 Task: Make in the project BrainBridge an epic 'Incident Management Implementation'. Create in the project BrainBridge an epic 'IT Governance Implementation'. Add in the project BrainBridge an epic 'Service Level Agreement (SLA) Monitoring and Reporting'
Action: Mouse moved to (239, 63)
Screenshot: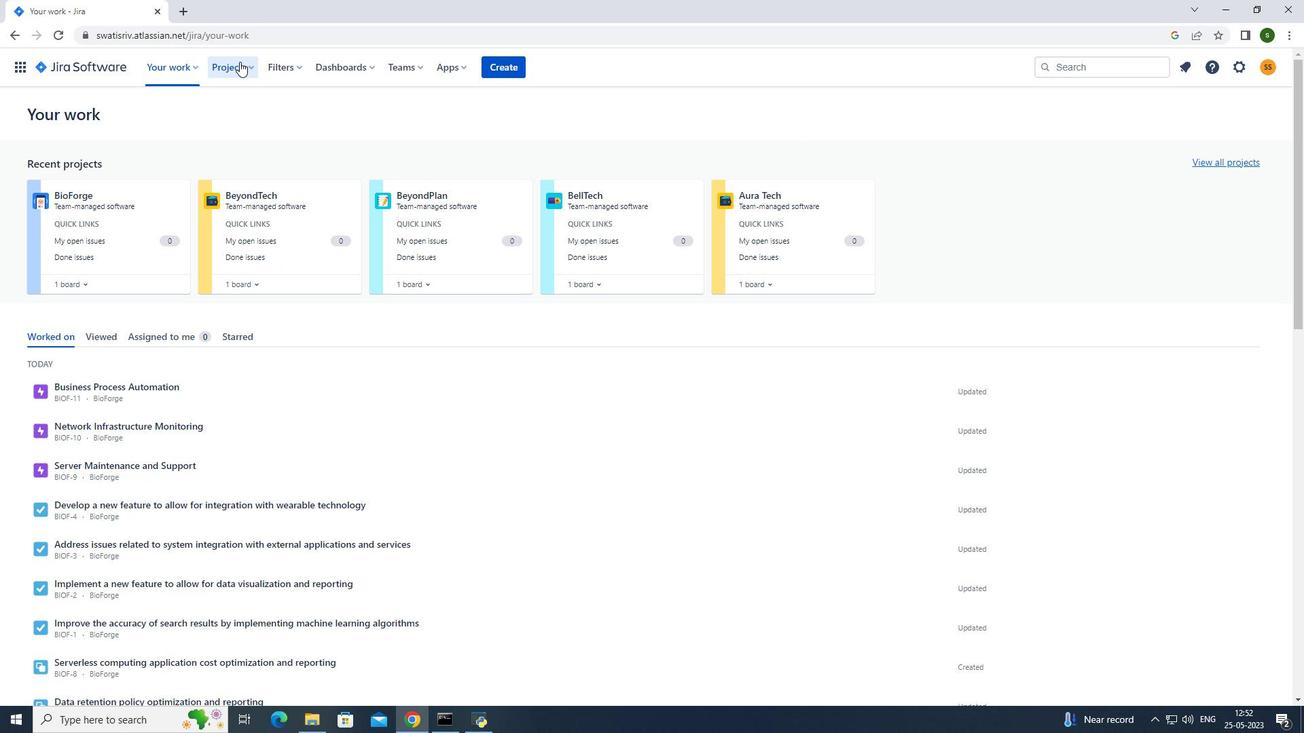 
Action: Mouse pressed left at (239, 63)
Screenshot: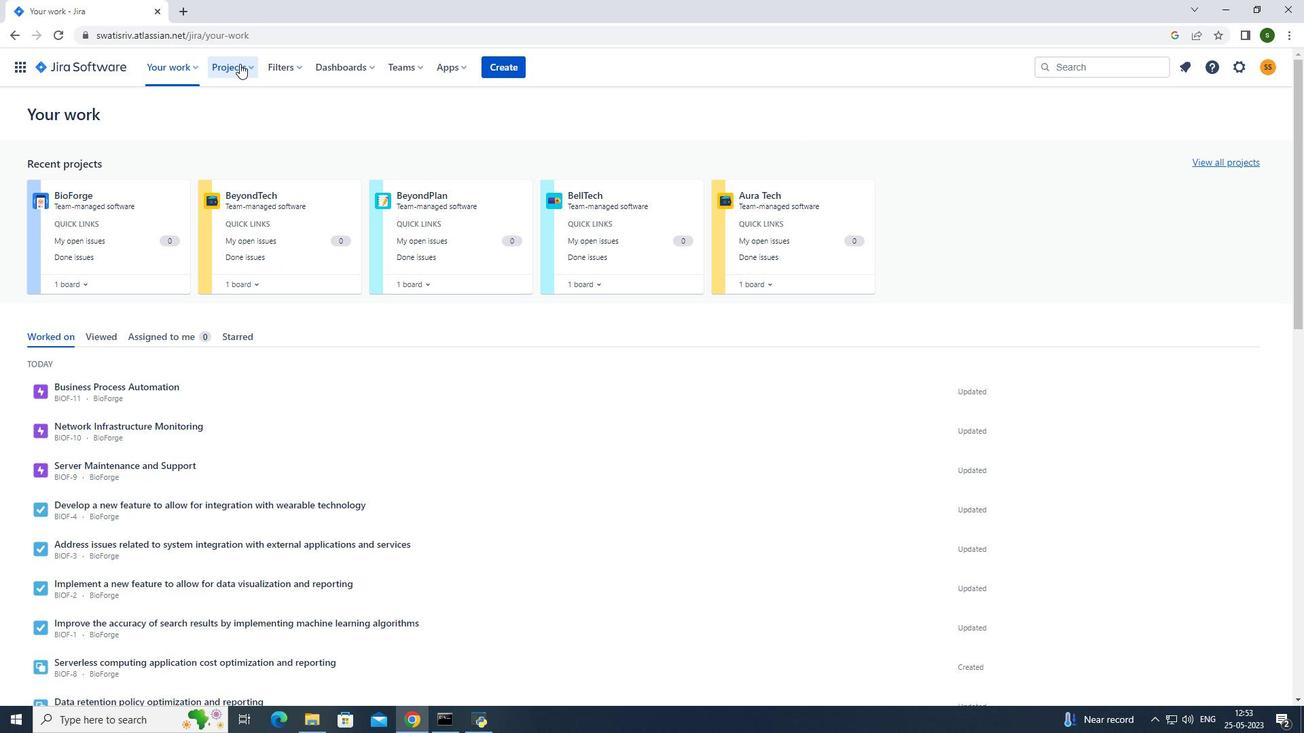
Action: Mouse moved to (293, 124)
Screenshot: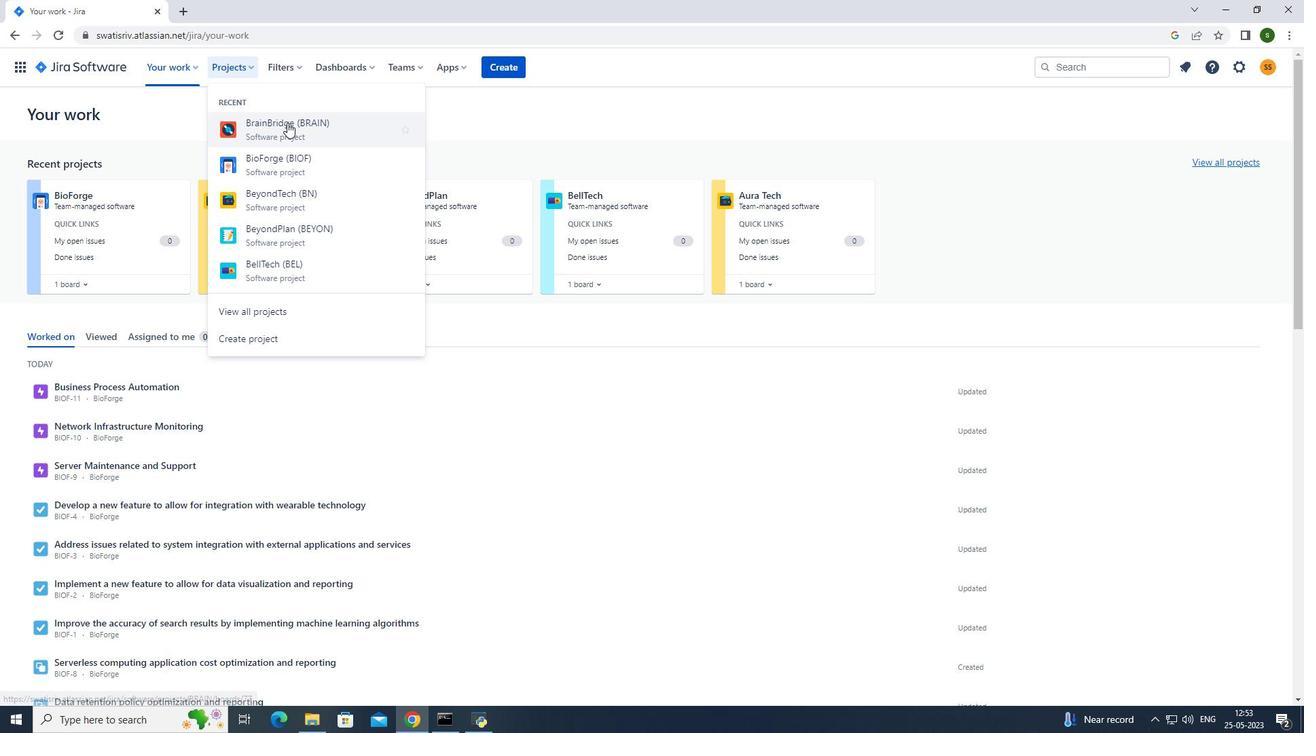 
Action: Mouse pressed left at (293, 124)
Screenshot: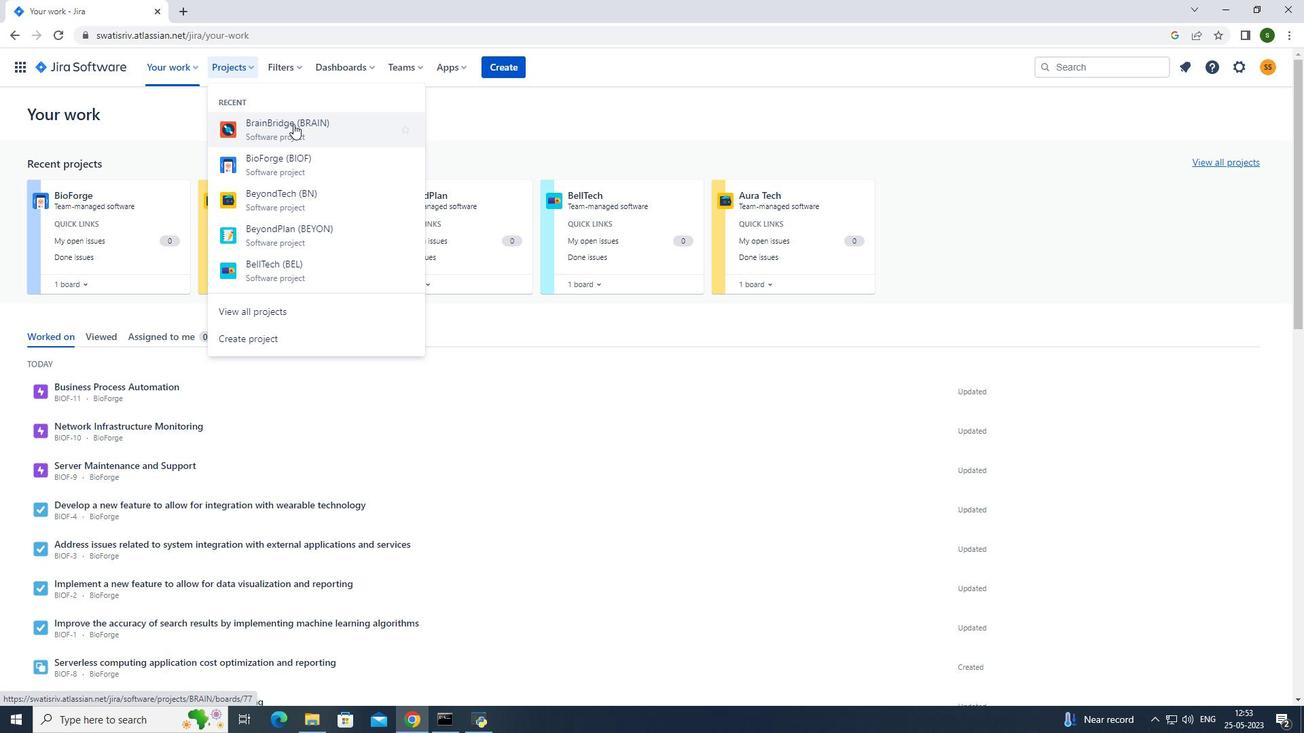 
Action: Mouse moved to (109, 209)
Screenshot: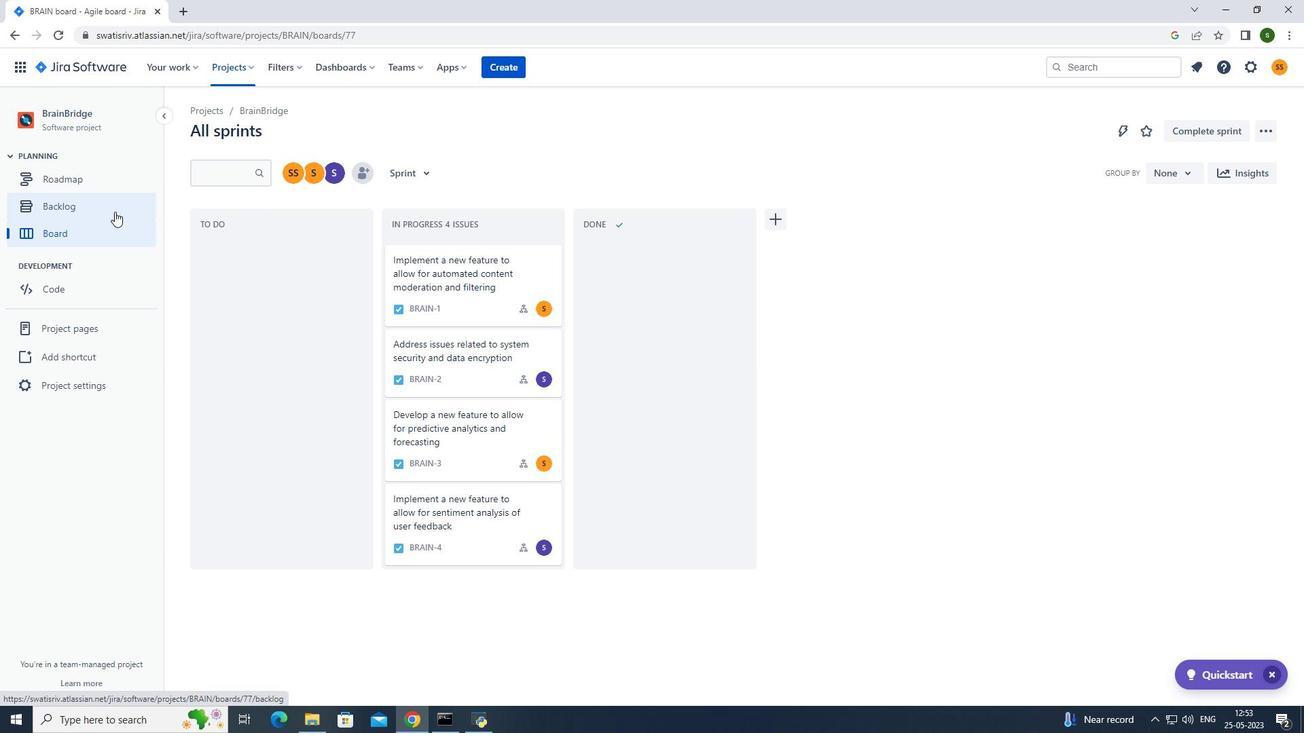 
Action: Mouse pressed left at (109, 209)
Screenshot: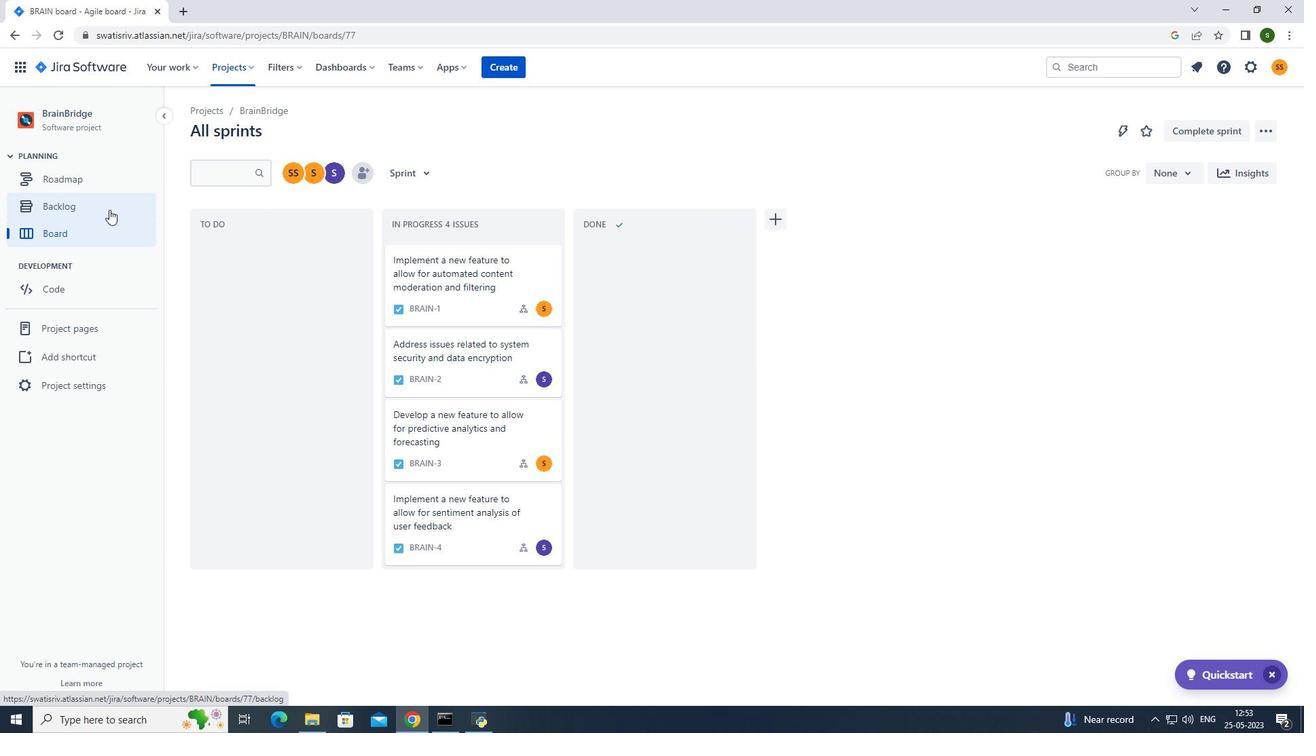 
Action: Mouse moved to (412, 173)
Screenshot: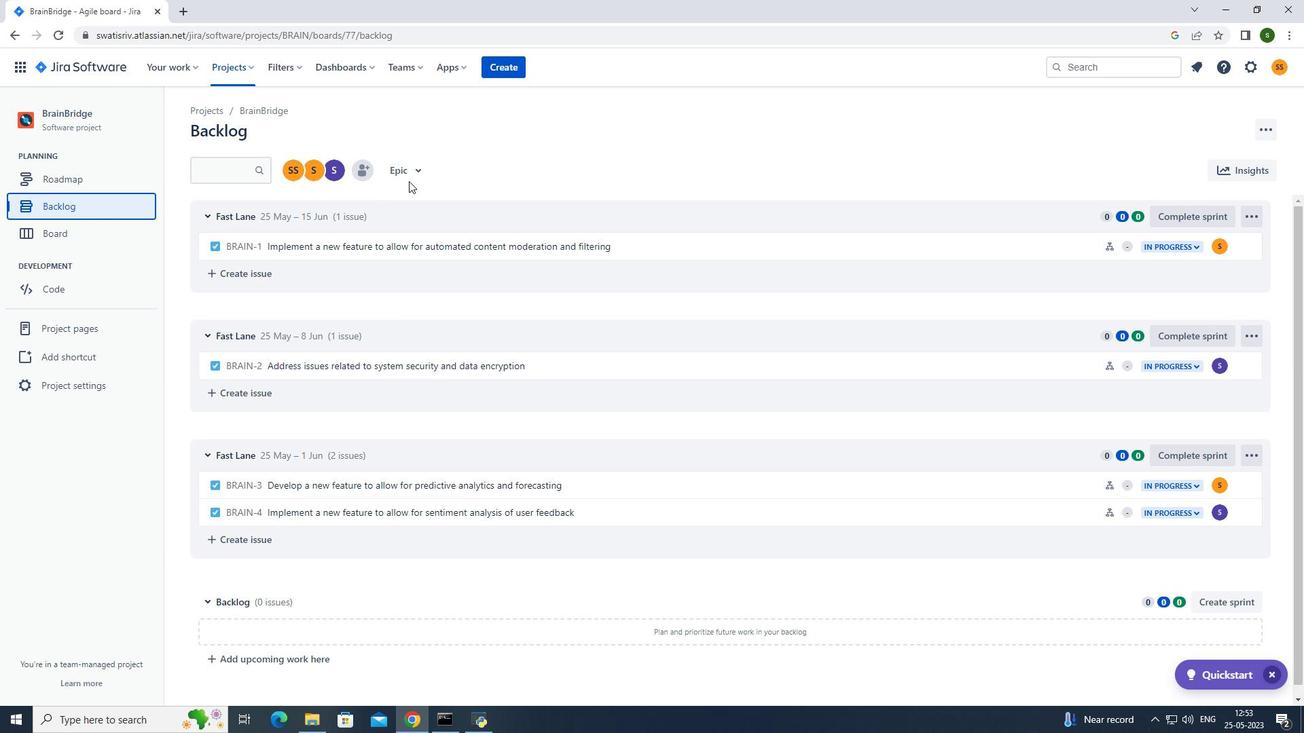 
Action: Mouse pressed left at (412, 173)
Screenshot: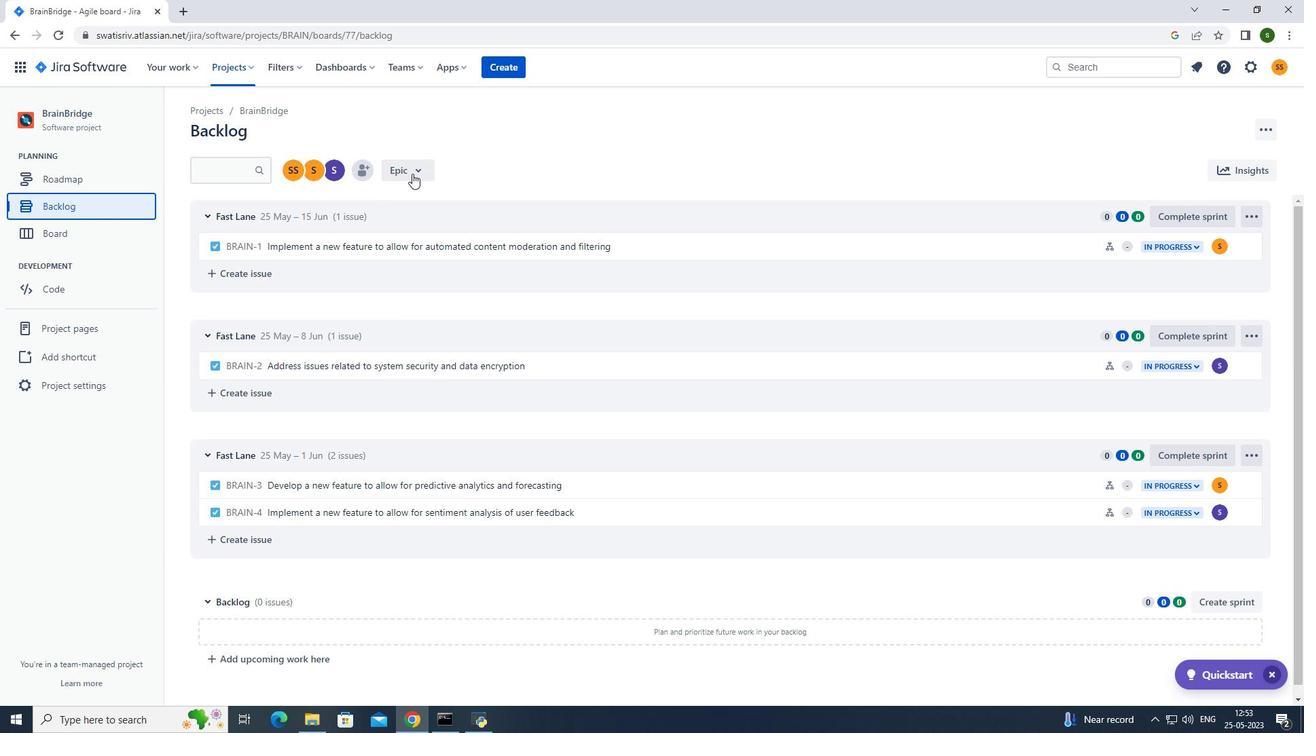 
Action: Mouse moved to (405, 250)
Screenshot: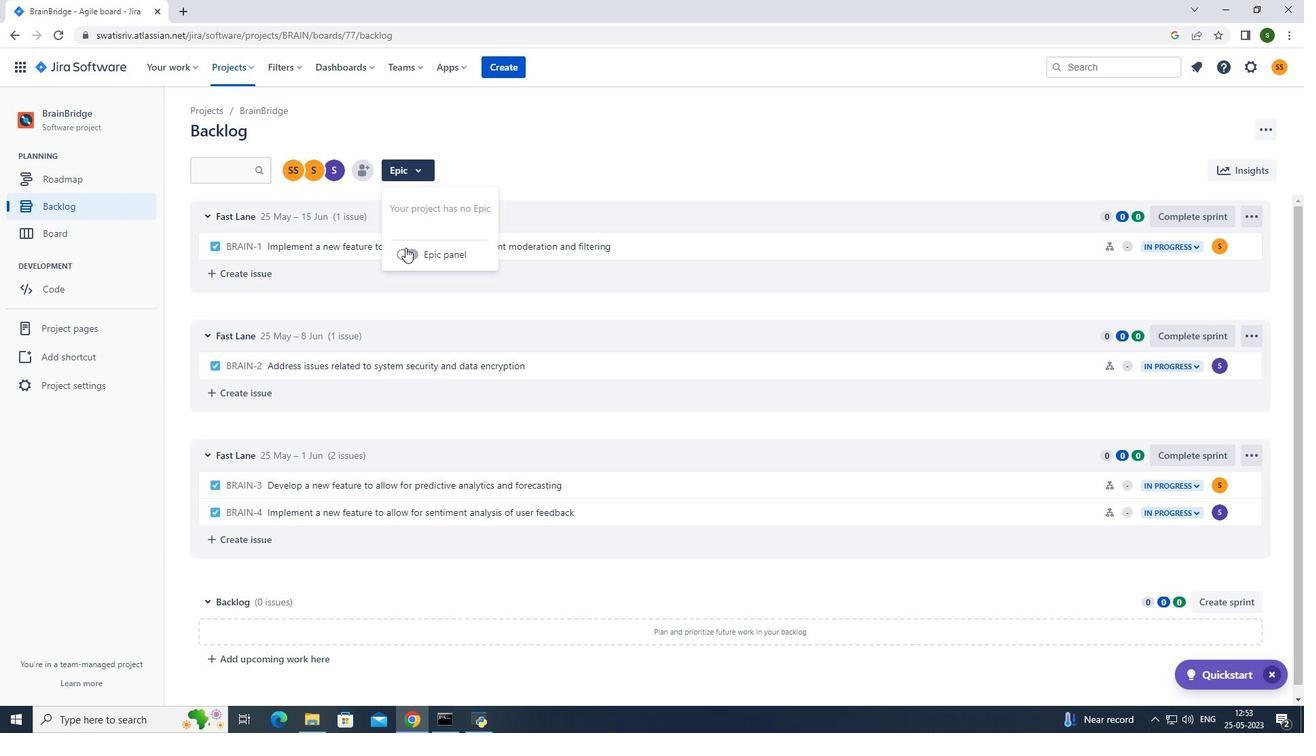 
Action: Mouse pressed left at (405, 250)
Screenshot: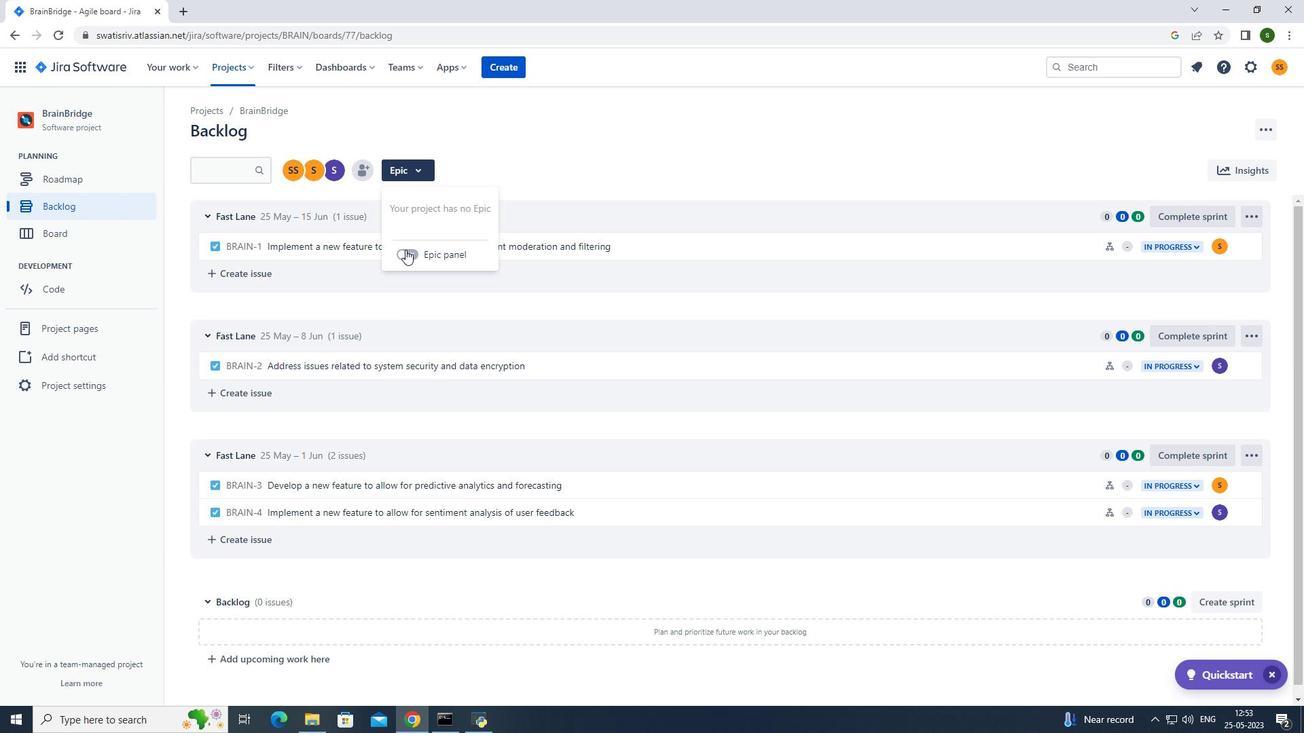 
Action: Mouse moved to (561, 154)
Screenshot: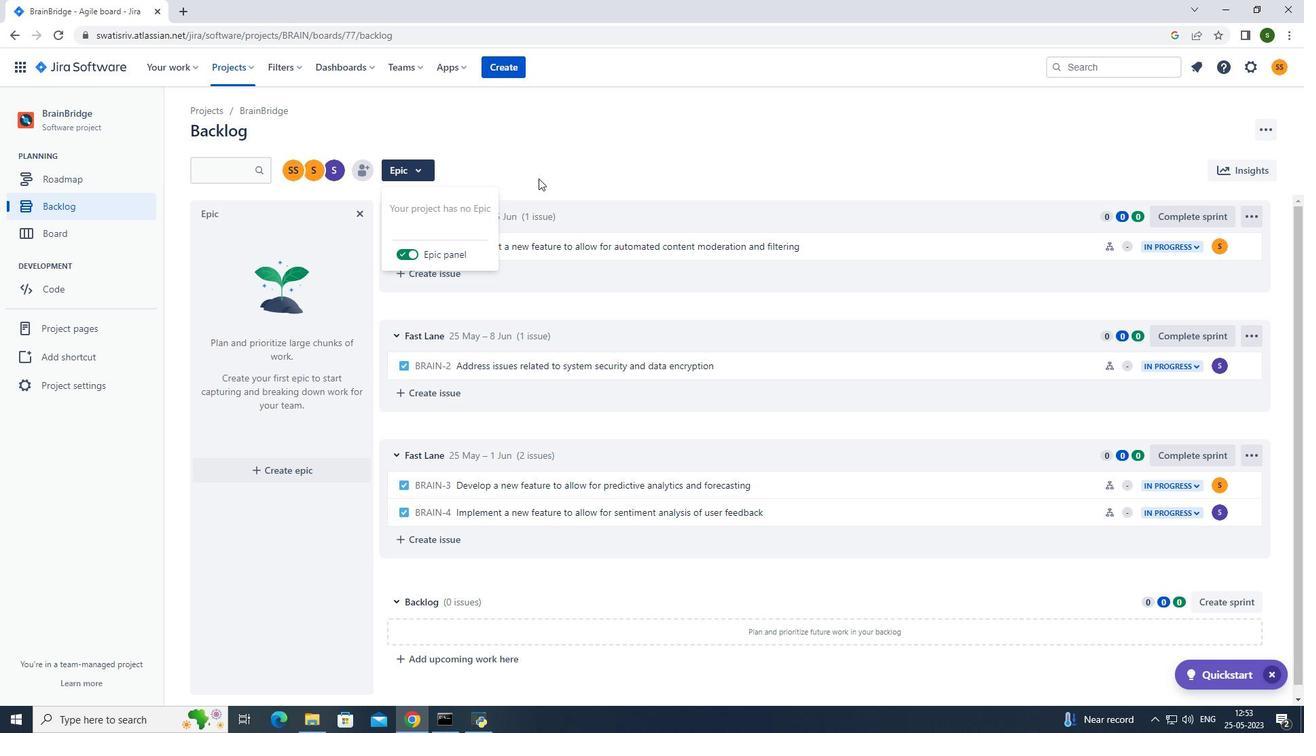 
Action: Mouse pressed left at (561, 154)
Screenshot: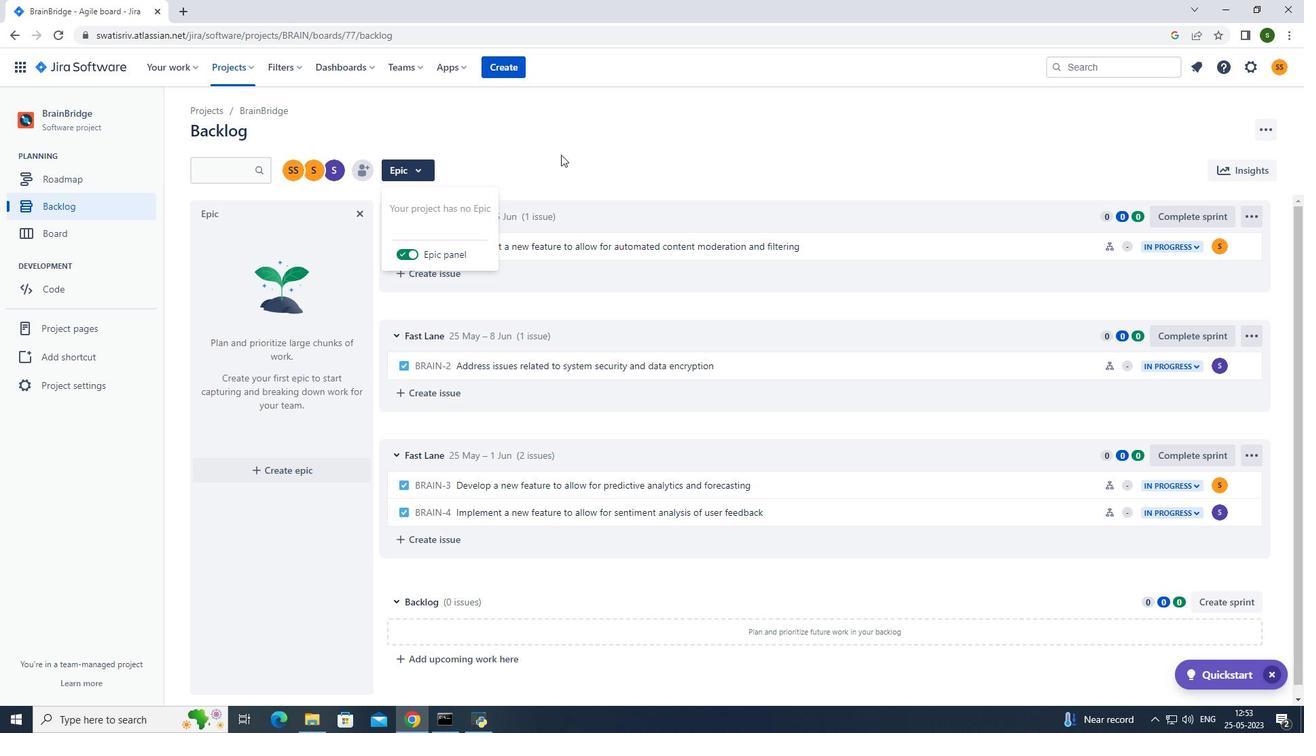 
Action: Mouse moved to (314, 466)
Screenshot: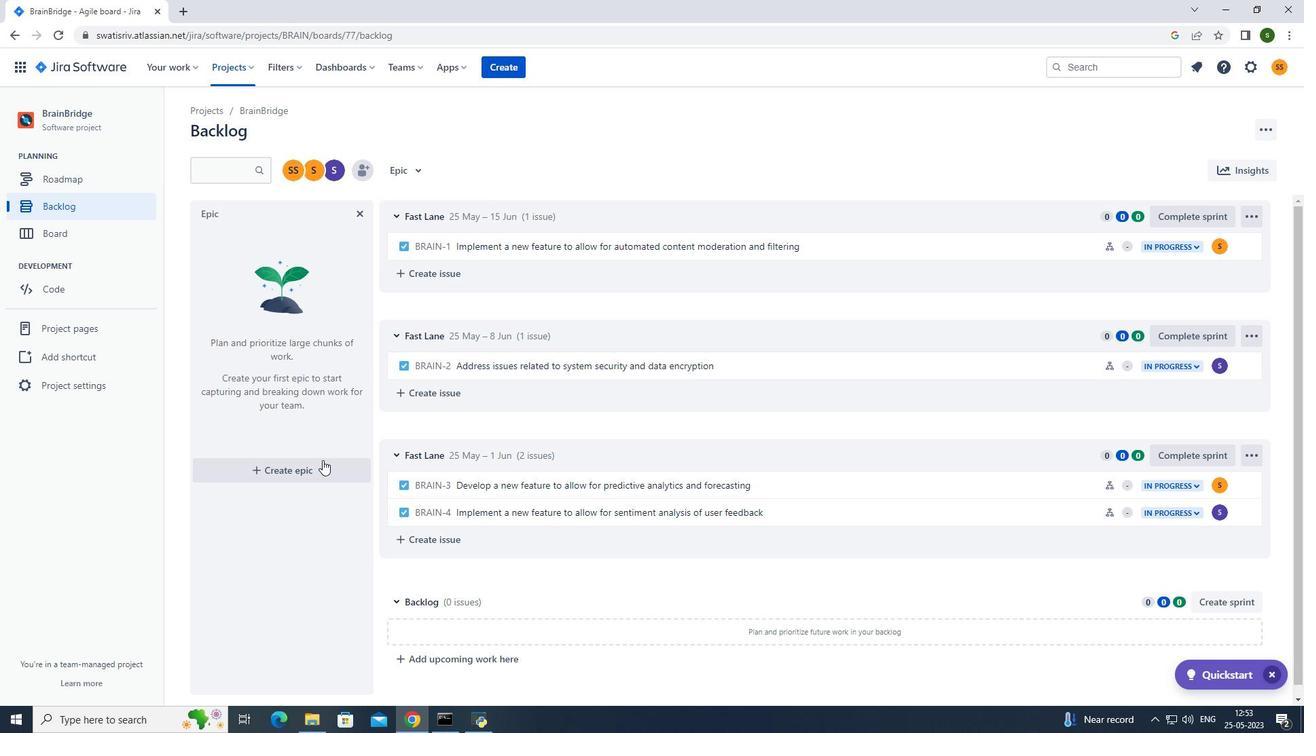 
Action: Mouse pressed left at (314, 466)
Screenshot: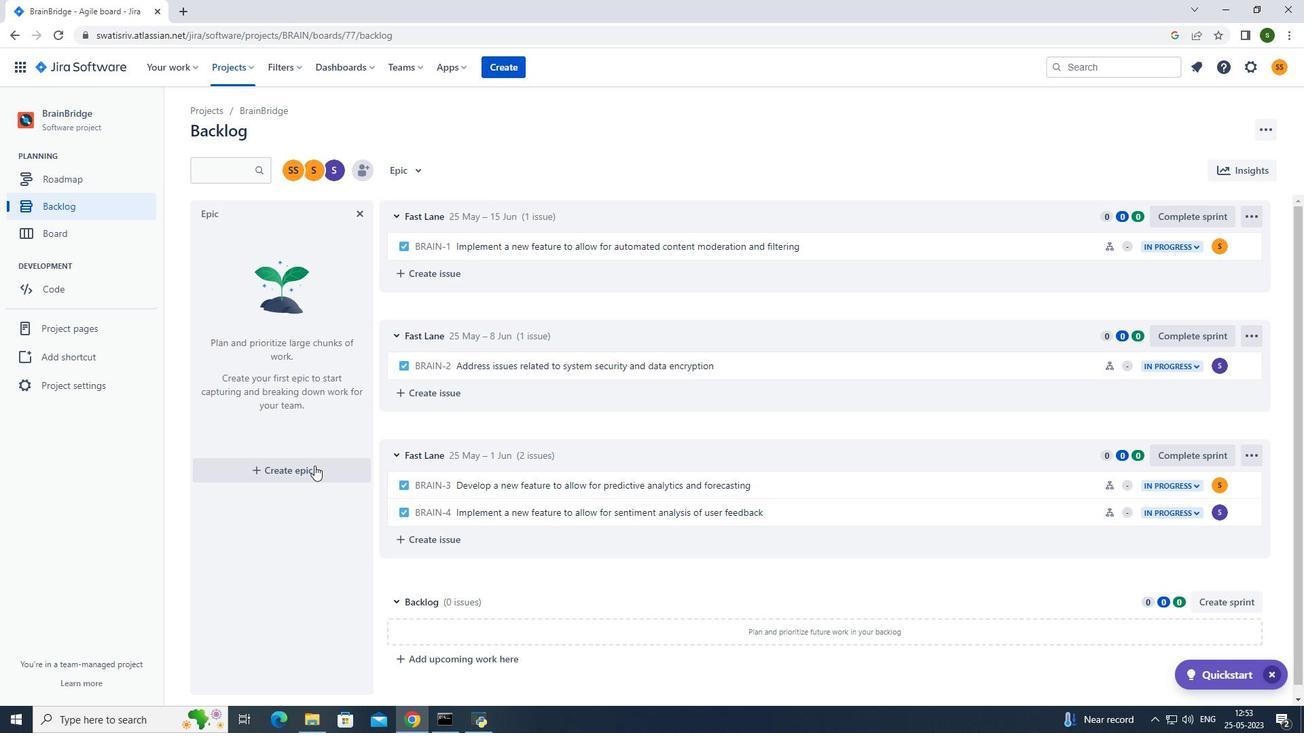 
Action: Mouse moved to (285, 474)
Screenshot: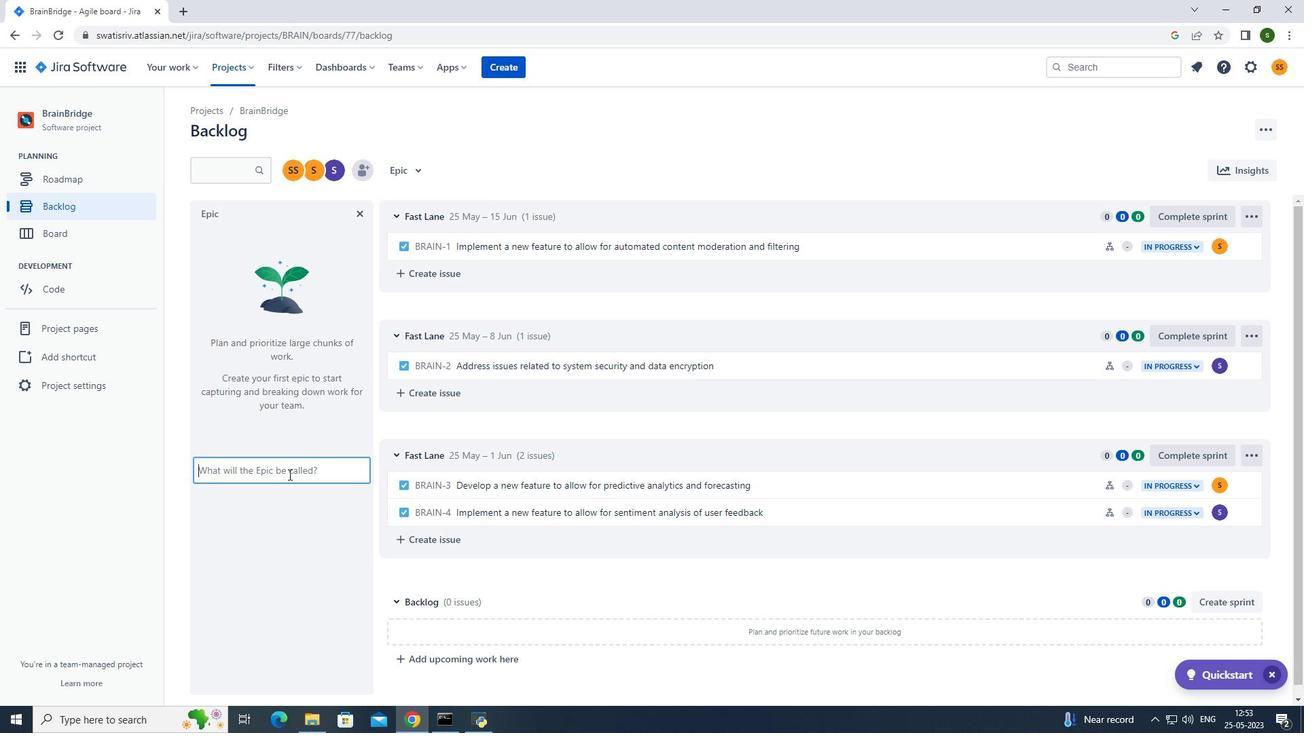 
Action: Key pressed <Key.caps_lock>I<Key.caps_lock>ncident<Key.space><Key.caps_lock>M<Key.caps_lock>ana
Screenshot: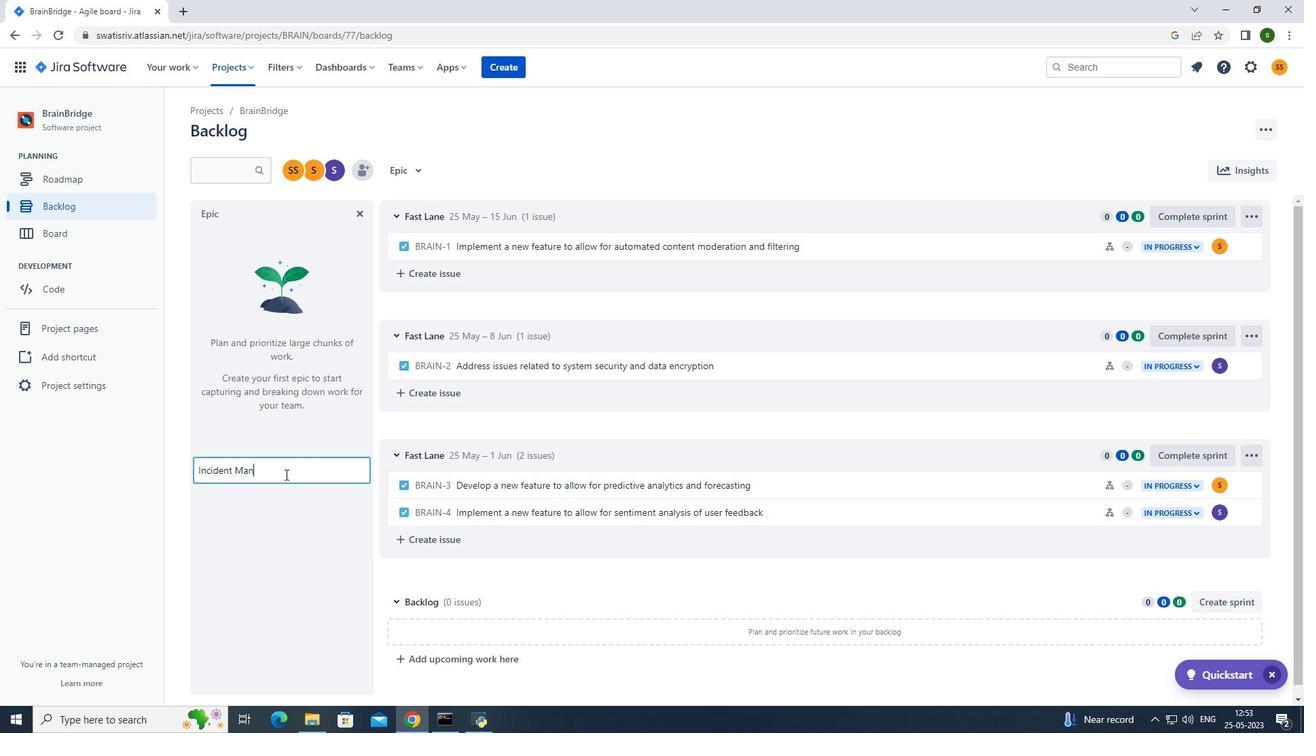 
Action: Mouse moved to (284, 475)
Screenshot: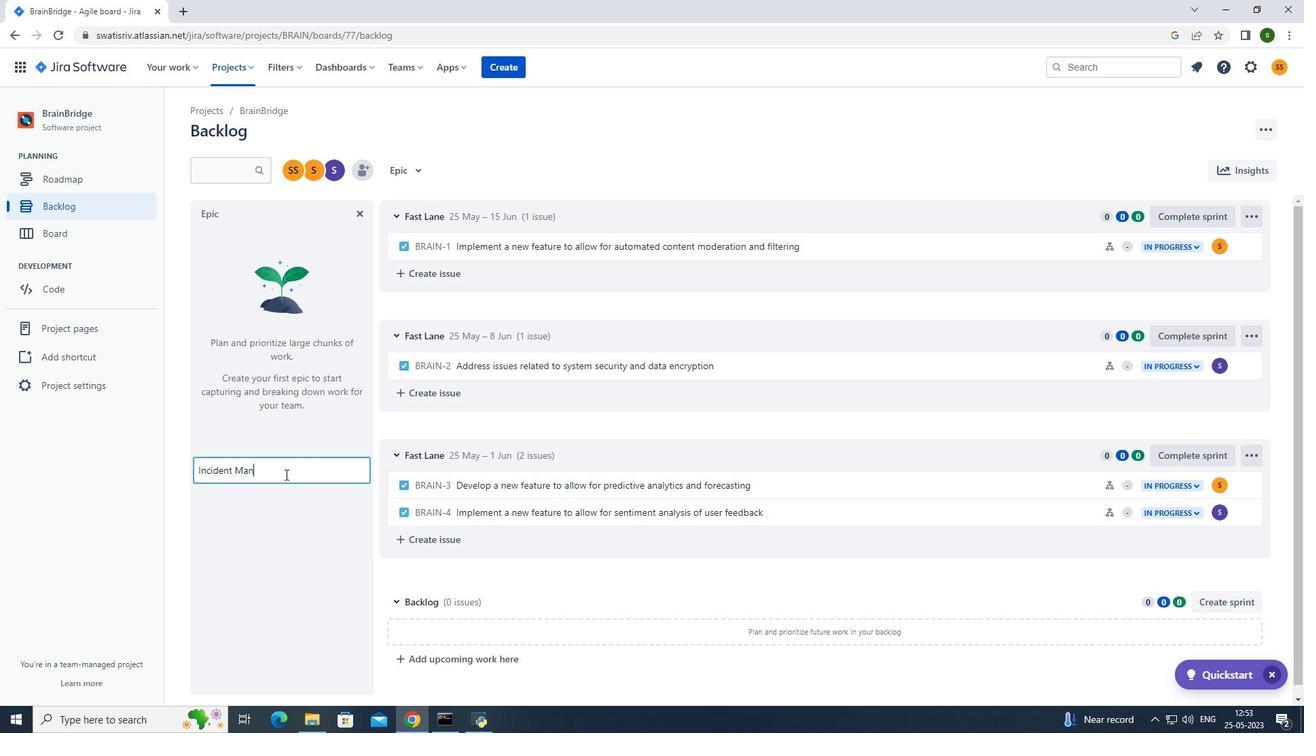 
Action: Key pressed gement<Key.space><Key.caps_lock>I<Key.caps_lock>mplementation<Key.enter>
Screenshot: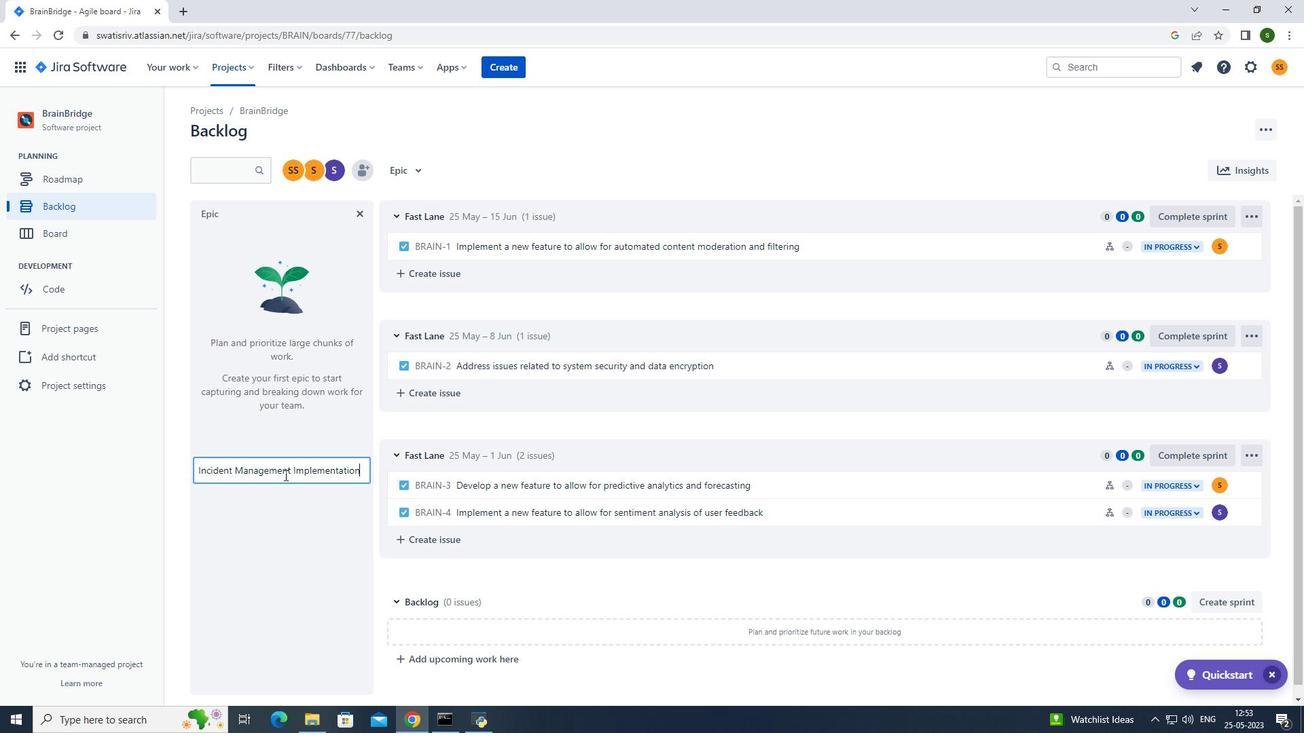 
Action: Mouse moved to (253, 67)
Screenshot: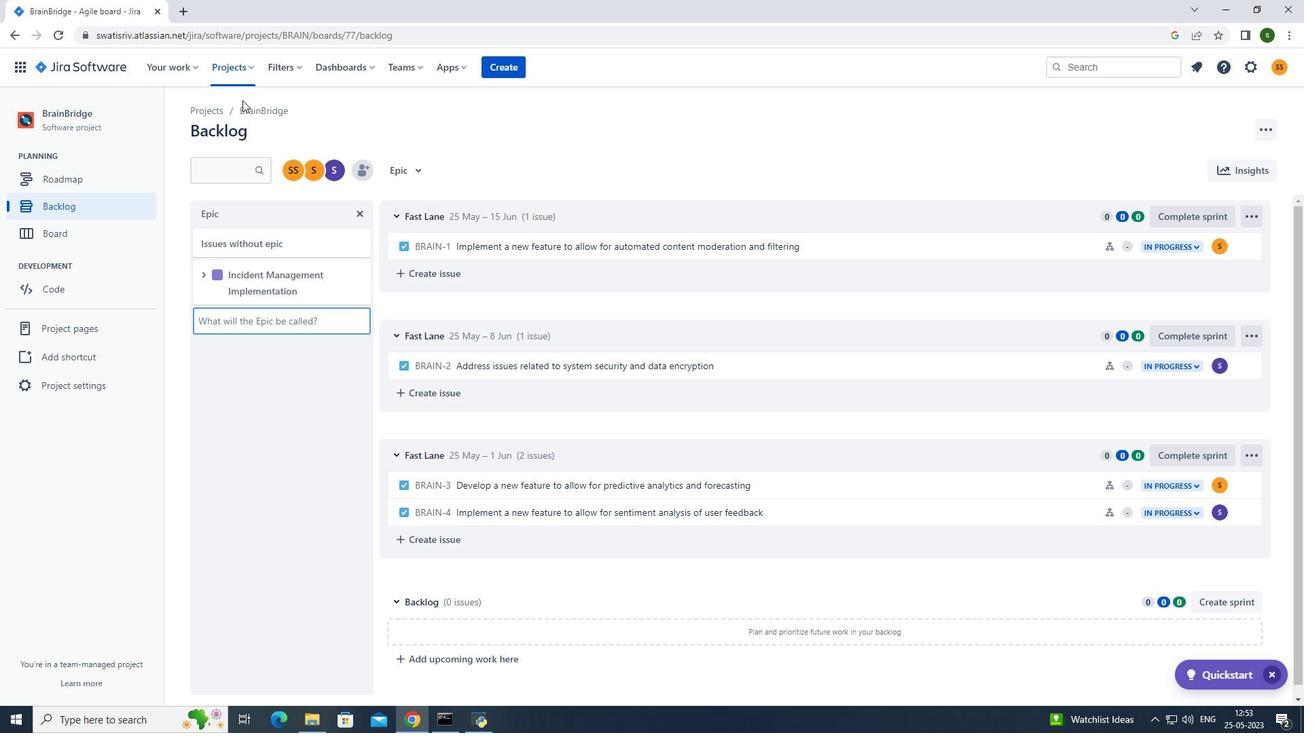 
Action: Mouse pressed left at (253, 67)
Screenshot: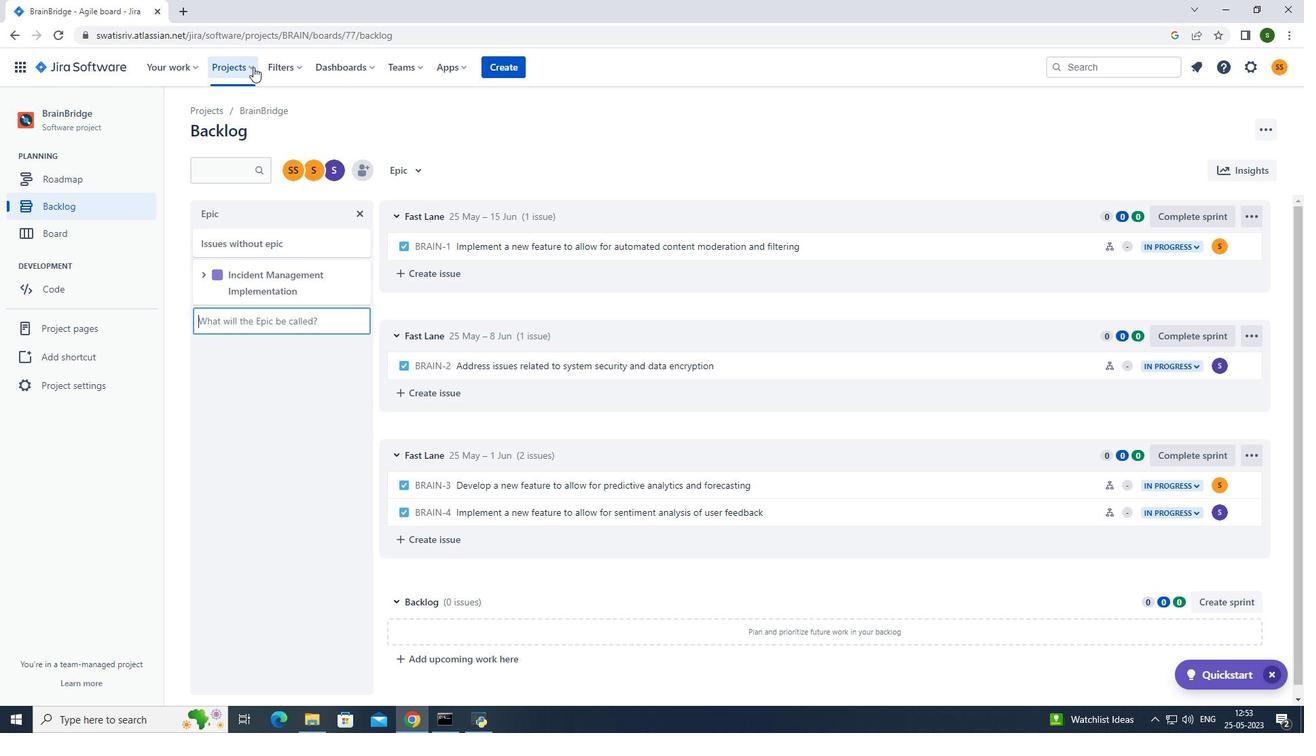 
Action: Mouse moved to (265, 127)
Screenshot: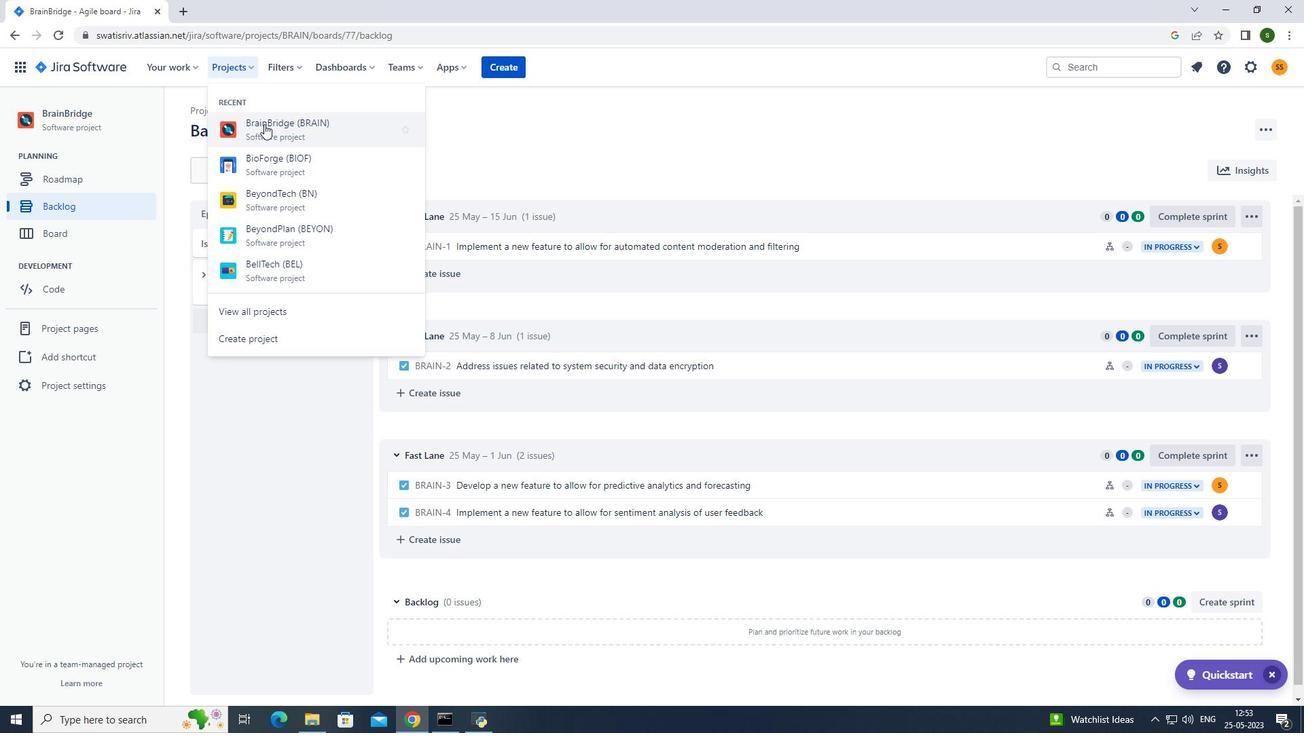 
Action: Mouse pressed left at (265, 127)
Screenshot: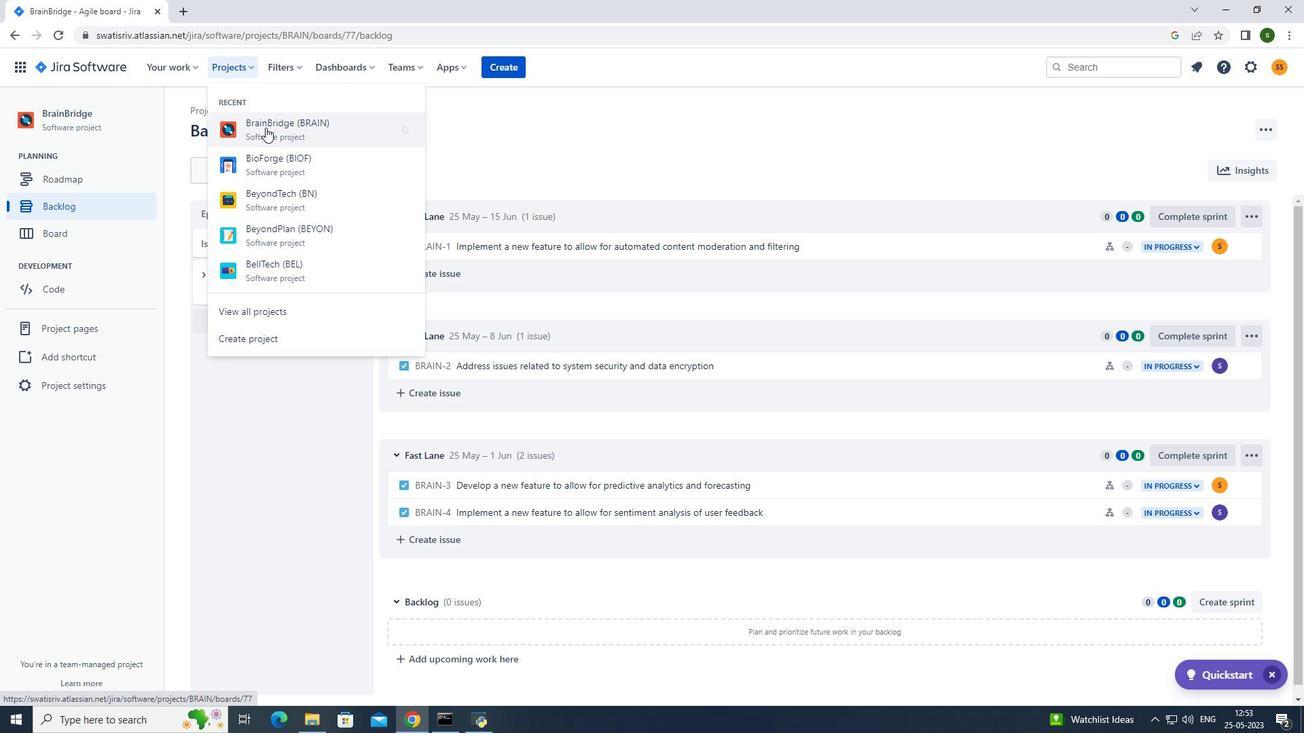 
Action: Mouse moved to (108, 210)
Screenshot: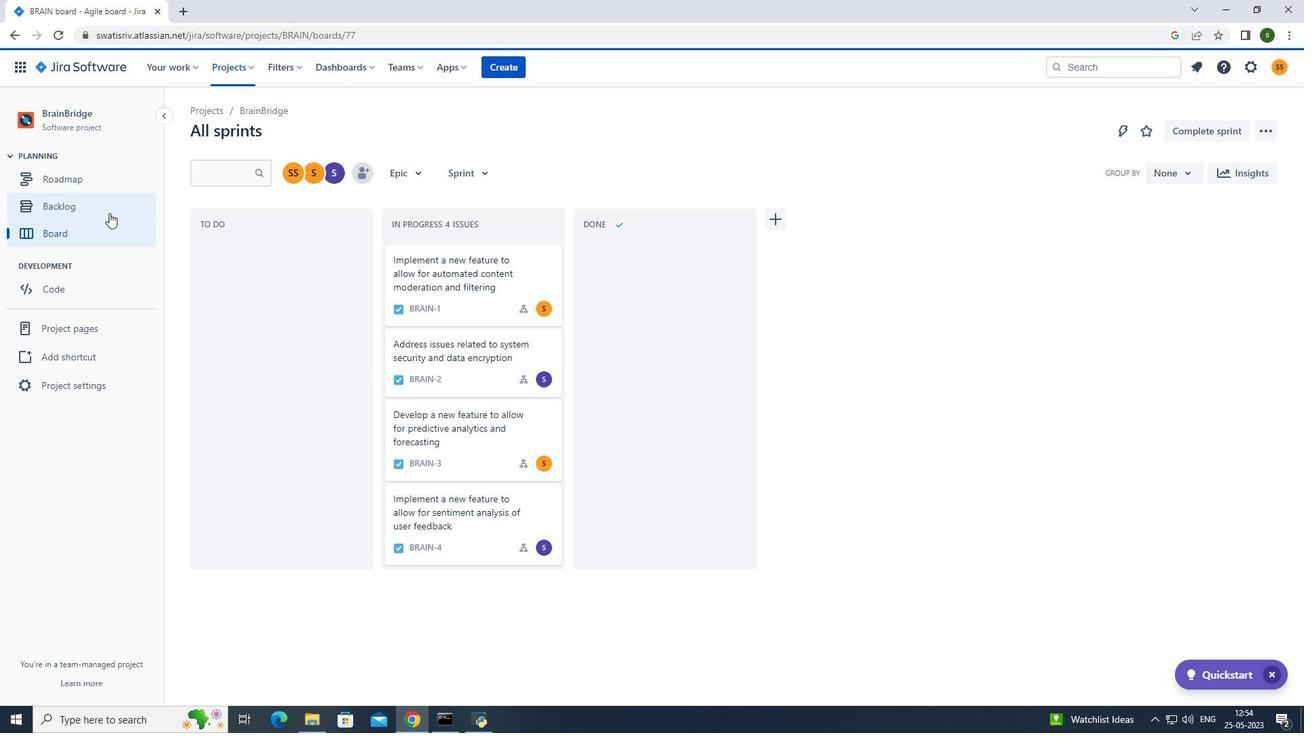 
Action: Mouse pressed left at (108, 210)
Screenshot: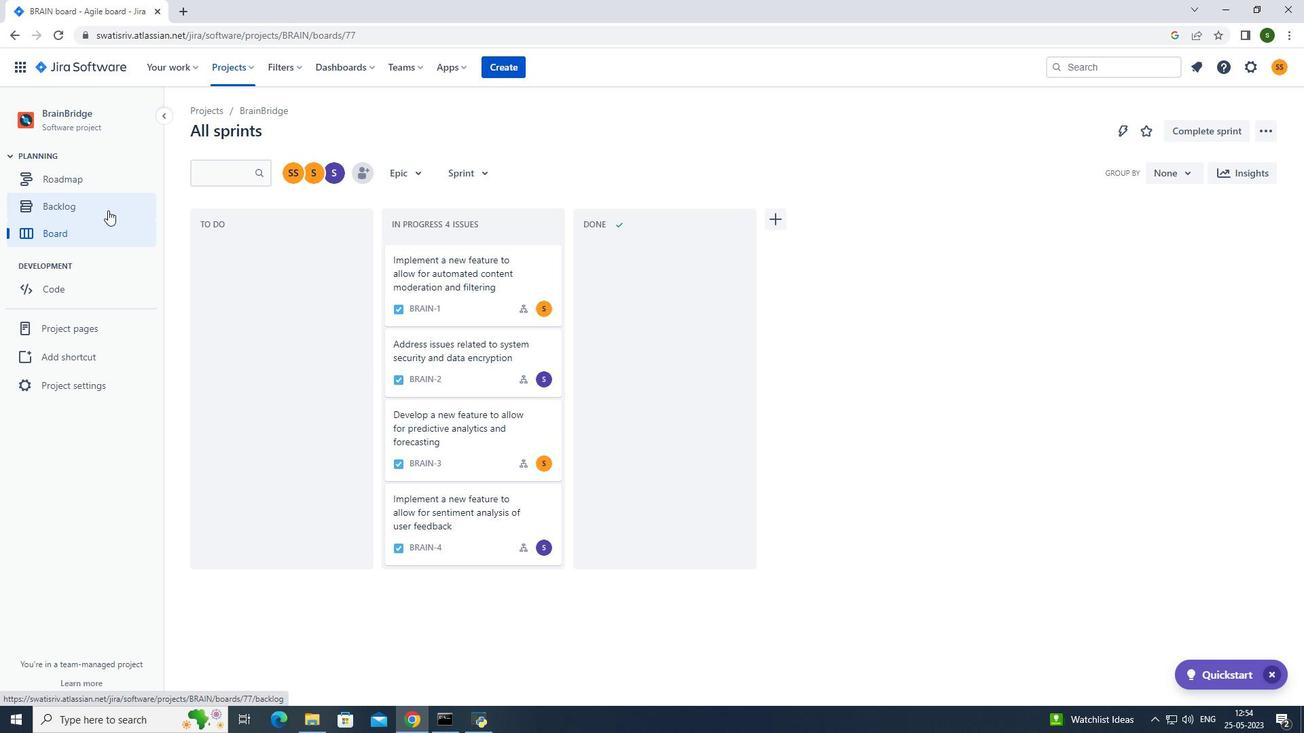 
Action: Mouse moved to (258, 322)
Screenshot: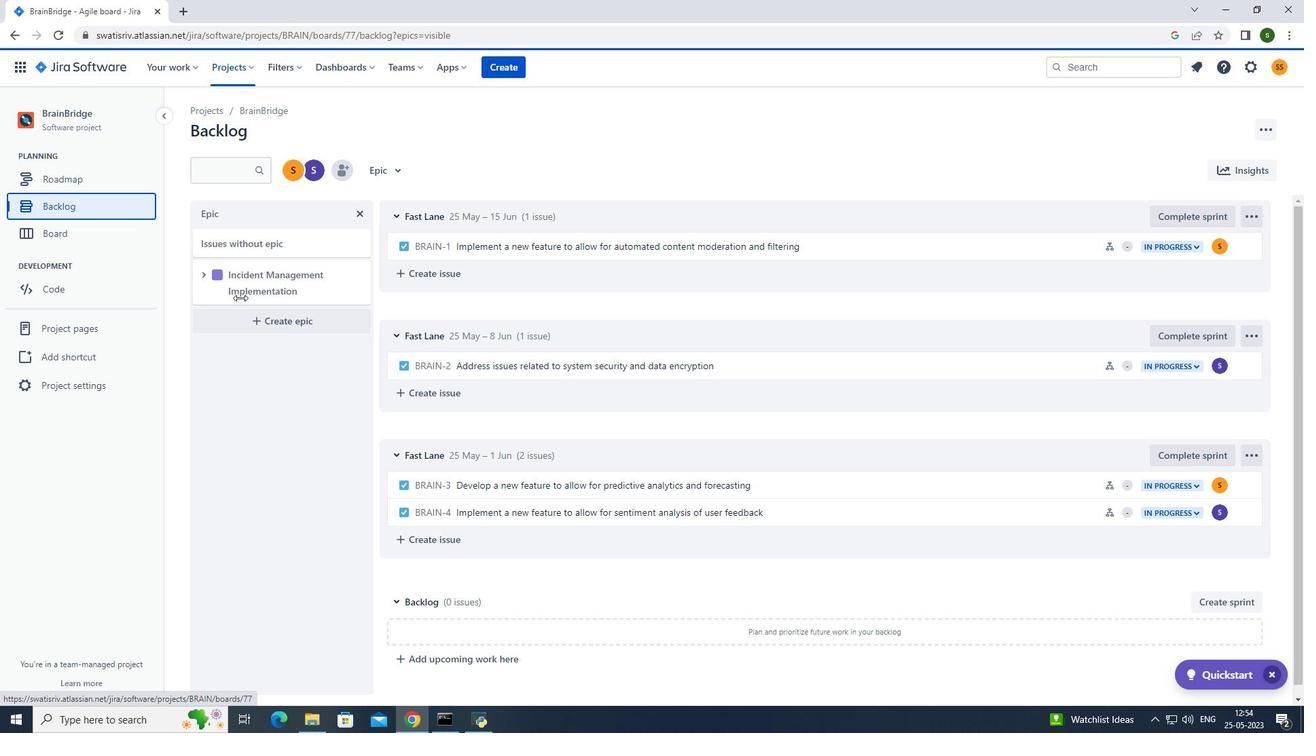 
Action: Mouse pressed left at (258, 322)
Screenshot: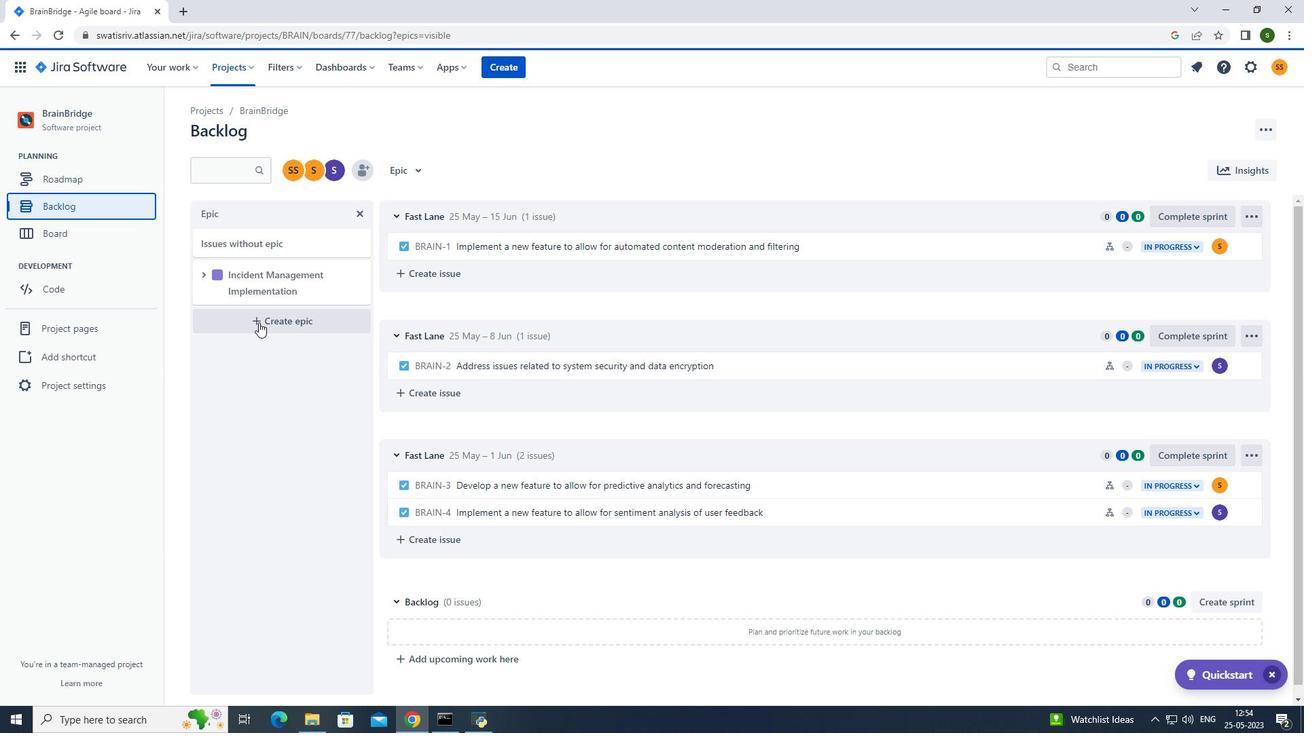
Action: Mouse moved to (271, 320)
Screenshot: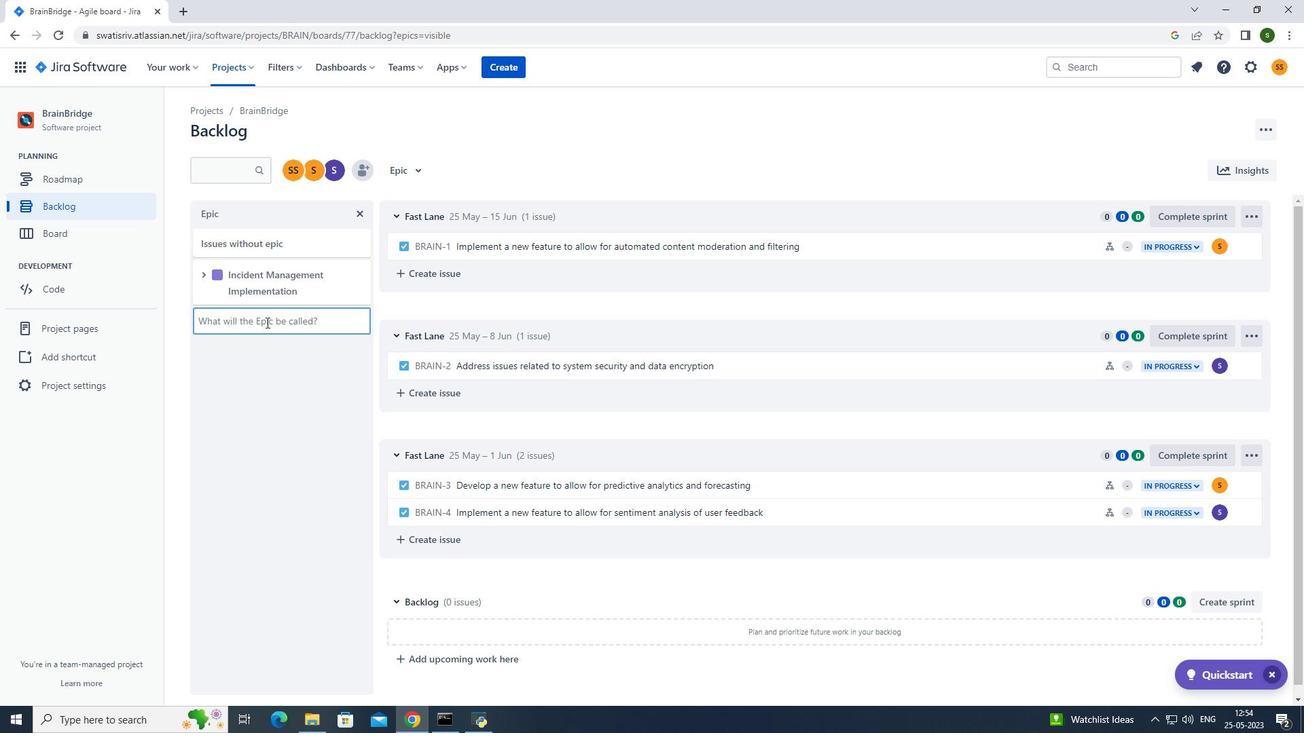 
Action: Key pressed <Key.caps_lock>IT<Key.space><Key.caps_lock><Key.caps_lock>G<Key.caps_lock>overnance<Key.space><Key.caps_lock>I<Key.caps_lock>mplementation<Key.enter>
Screenshot: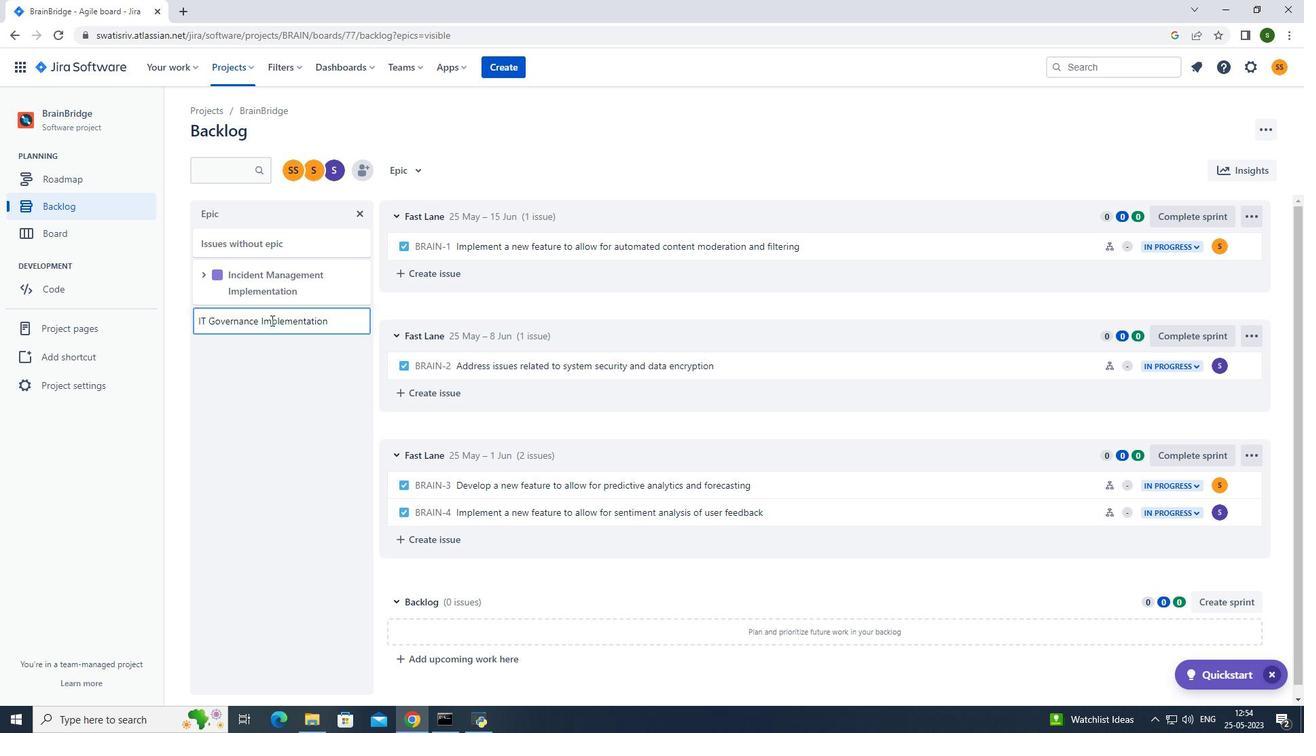 
Action: Mouse moved to (235, 72)
Screenshot: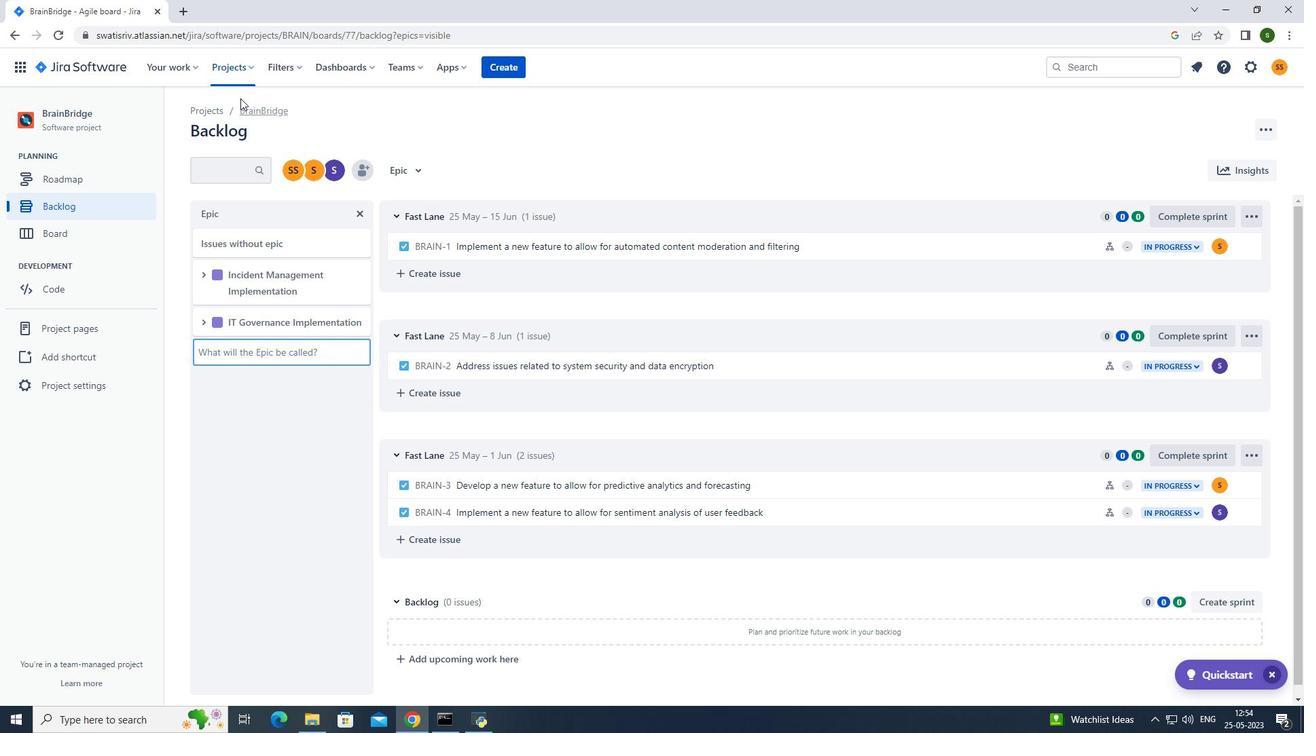 
Action: Mouse pressed left at (235, 72)
Screenshot: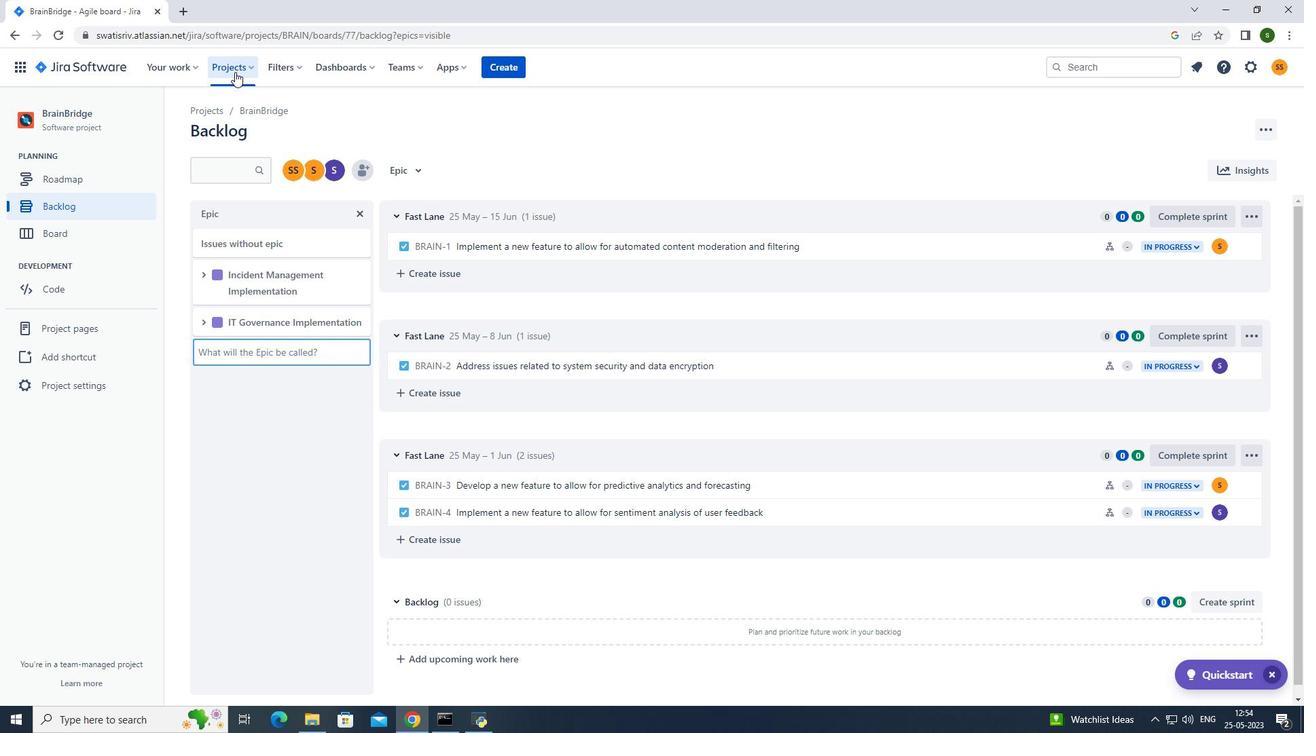 
Action: Mouse moved to (239, 116)
Screenshot: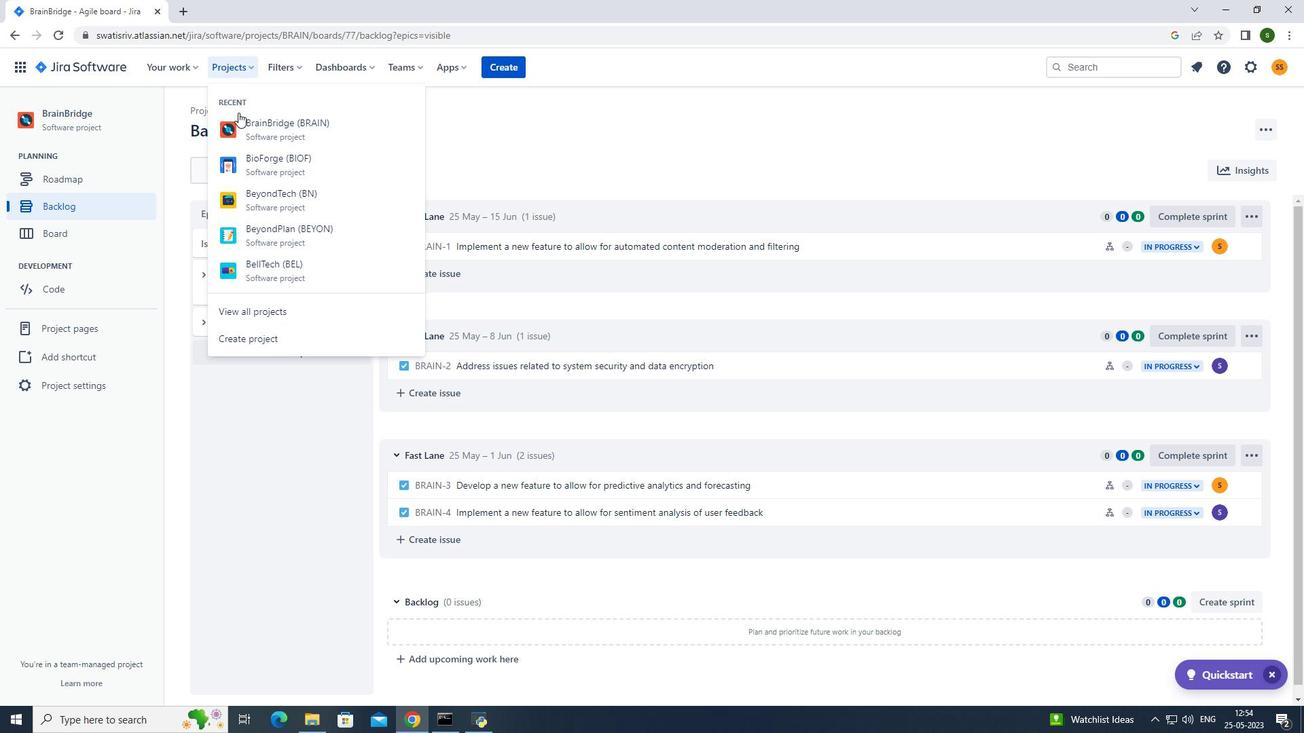 
Action: Mouse pressed left at (239, 116)
Screenshot: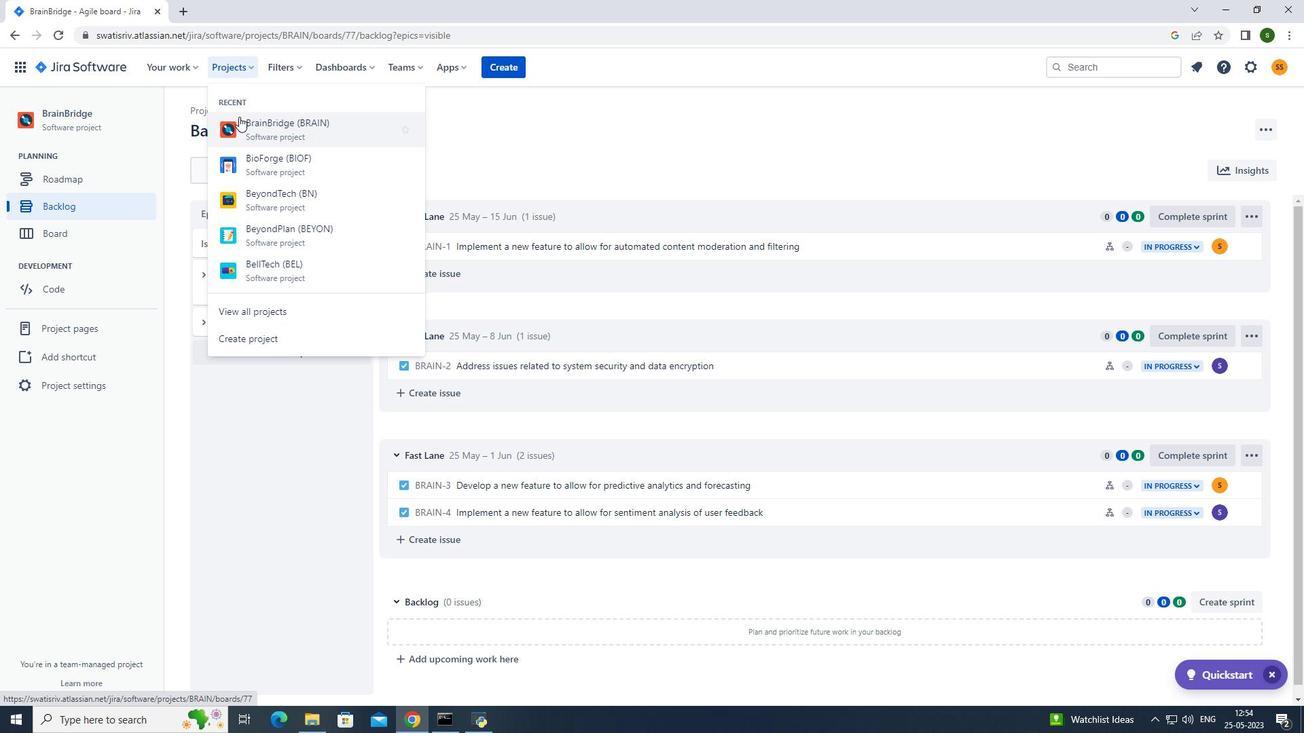 
Action: Mouse moved to (103, 211)
Screenshot: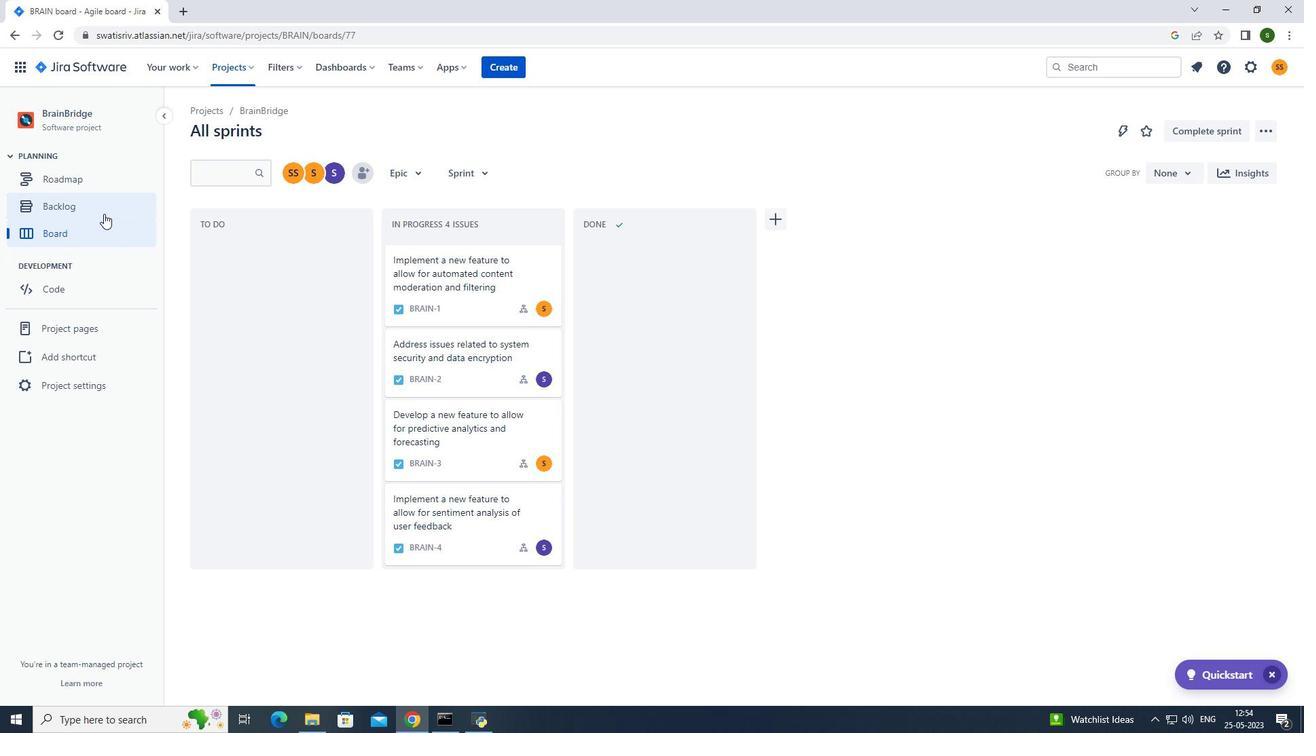 
Action: Mouse pressed left at (103, 211)
Screenshot: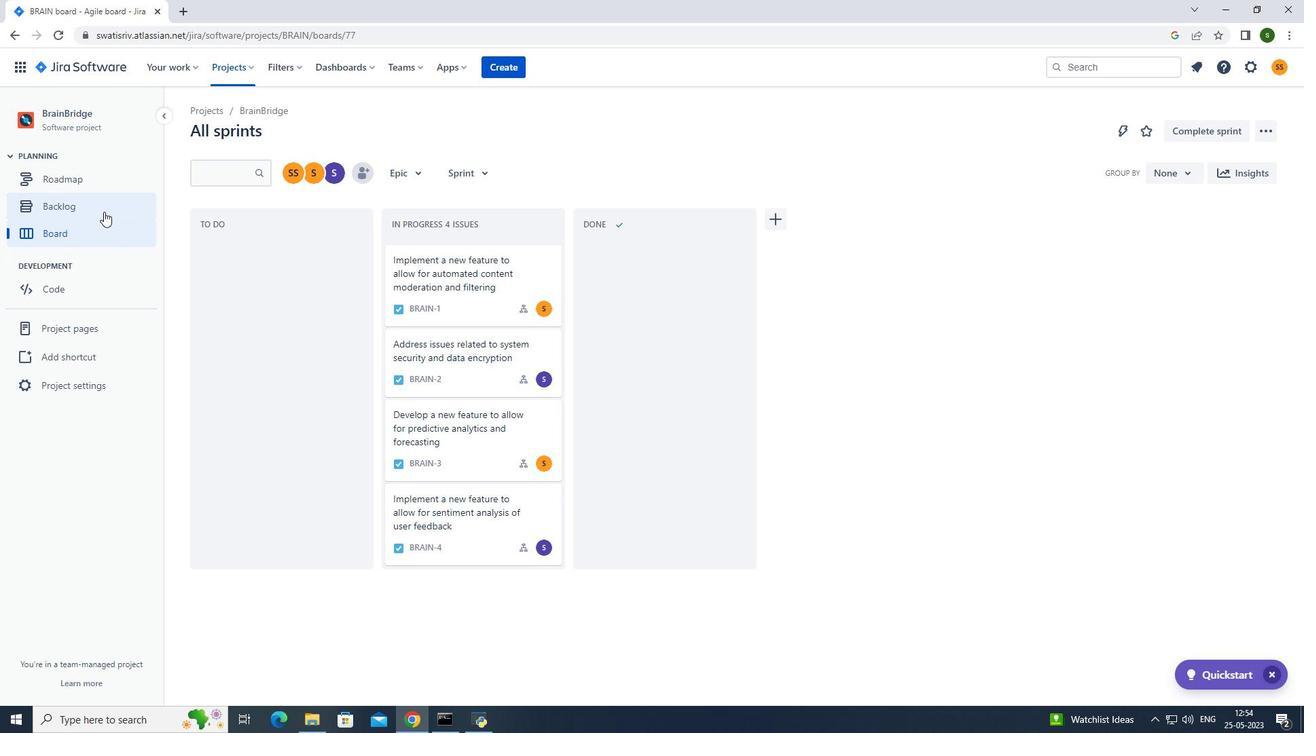 
Action: Mouse moved to (260, 346)
Screenshot: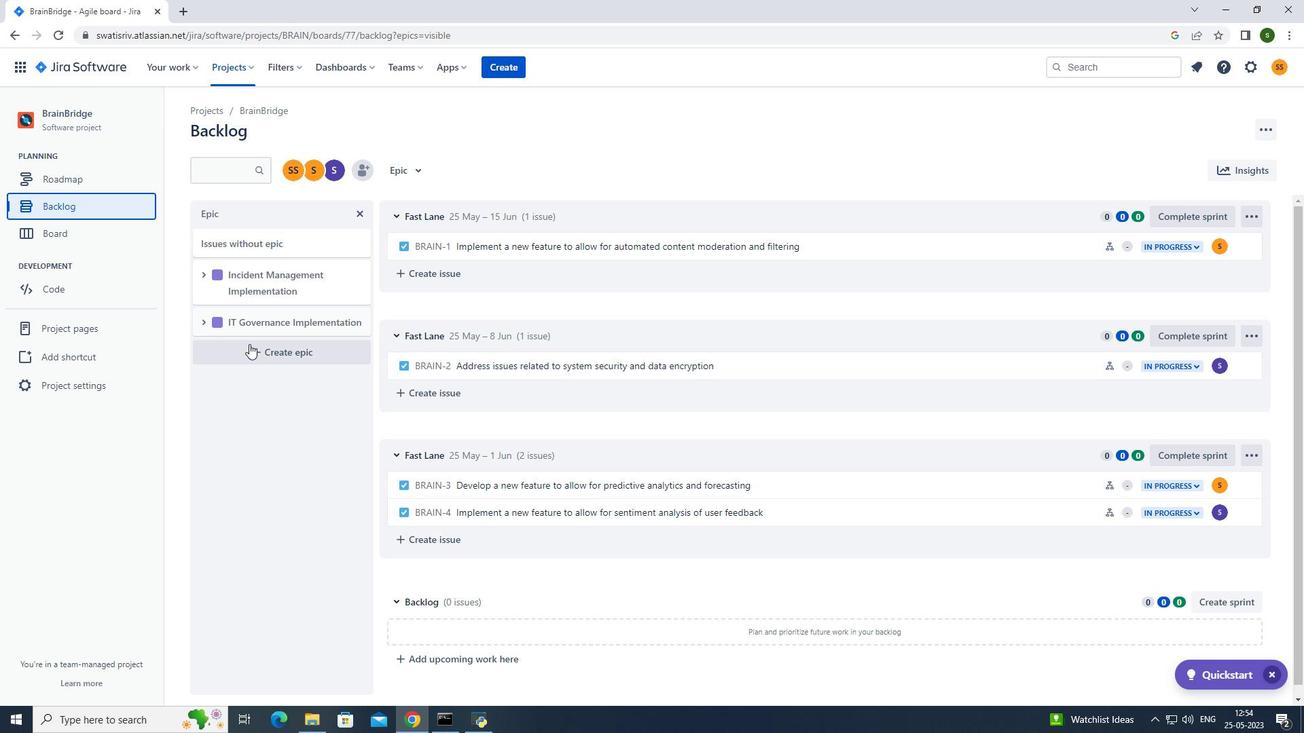 
Action: Mouse pressed left at (260, 346)
Screenshot: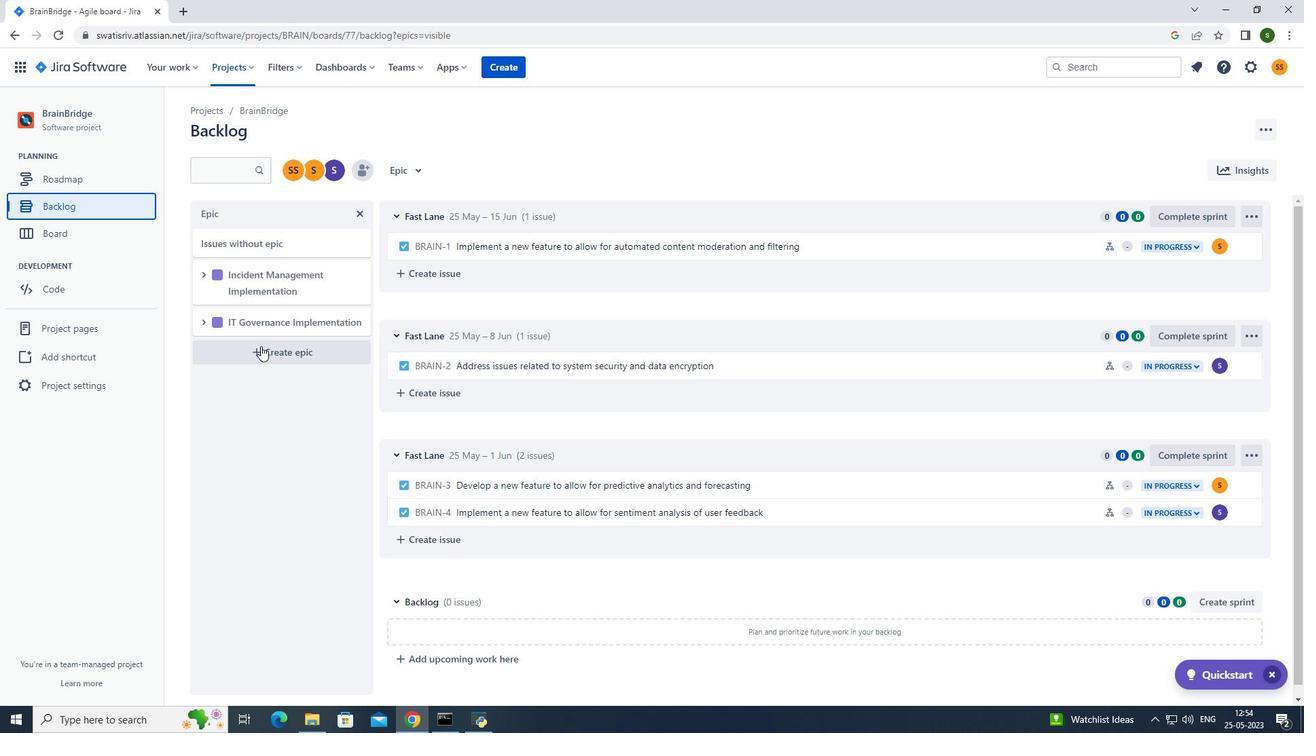 
Action: Mouse moved to (269, 346)
Screenshot: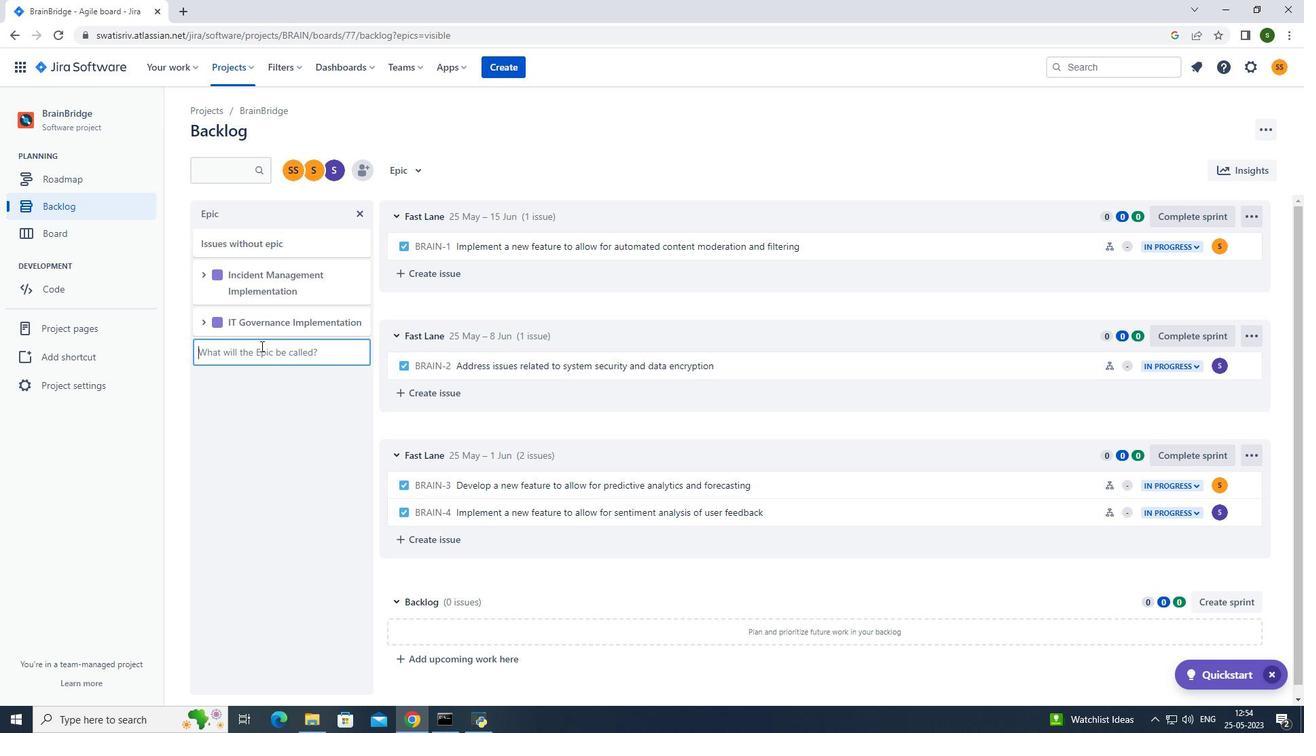 
Action: Key pressed <Key.caps_lock>S<Key.caps_lock>ervice<Key.space><Key.caps_lock>L<Key.caps_lock>evel<Key.space><Key.caps_lock>A<Key.caps_lock>greement<Key.shift_r>(<Key.caps_lock>SLA<Key.shift_r><Key.shift_r><Key.shift_r>)M<Key.caps_lock>onitoring<Key.space>and<Key.space><Key.caps_lock>R<Key.caps_lock>eporting<Key.enter>
Screenshot: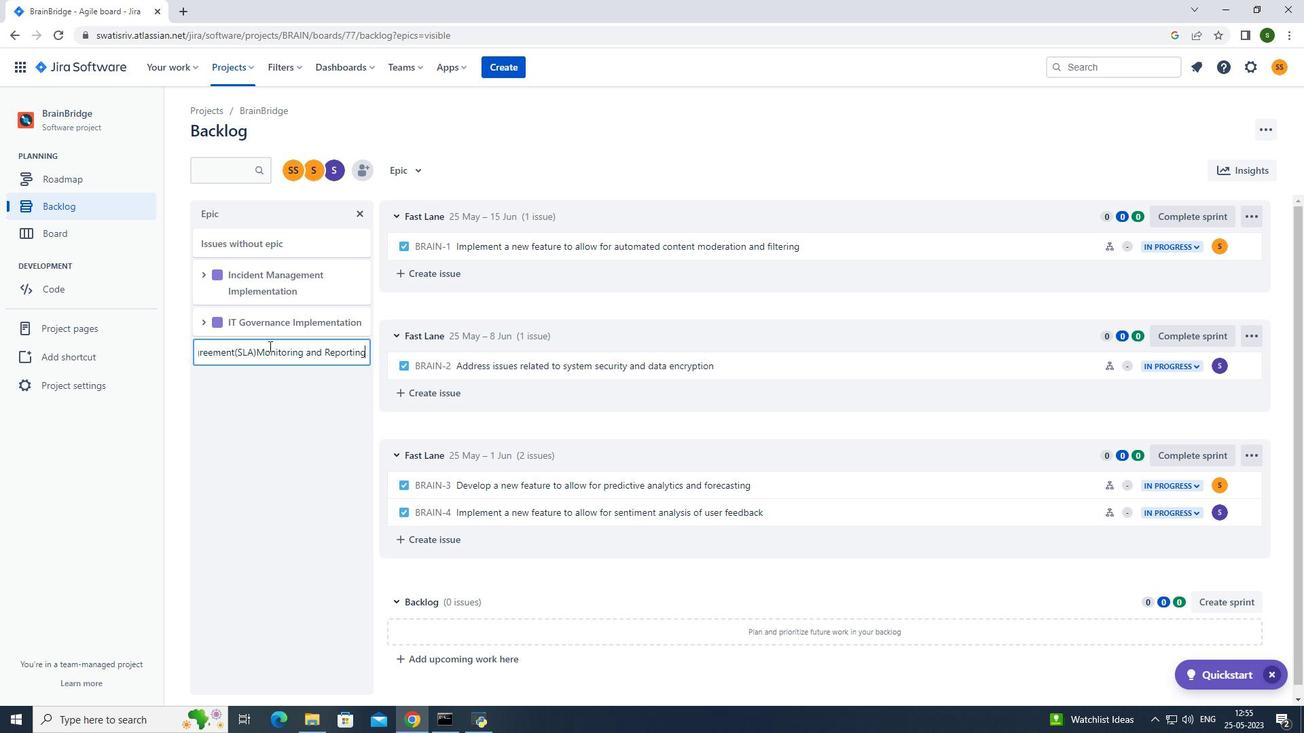 
Action: Mouse moved to (659, 127)
Screenshot: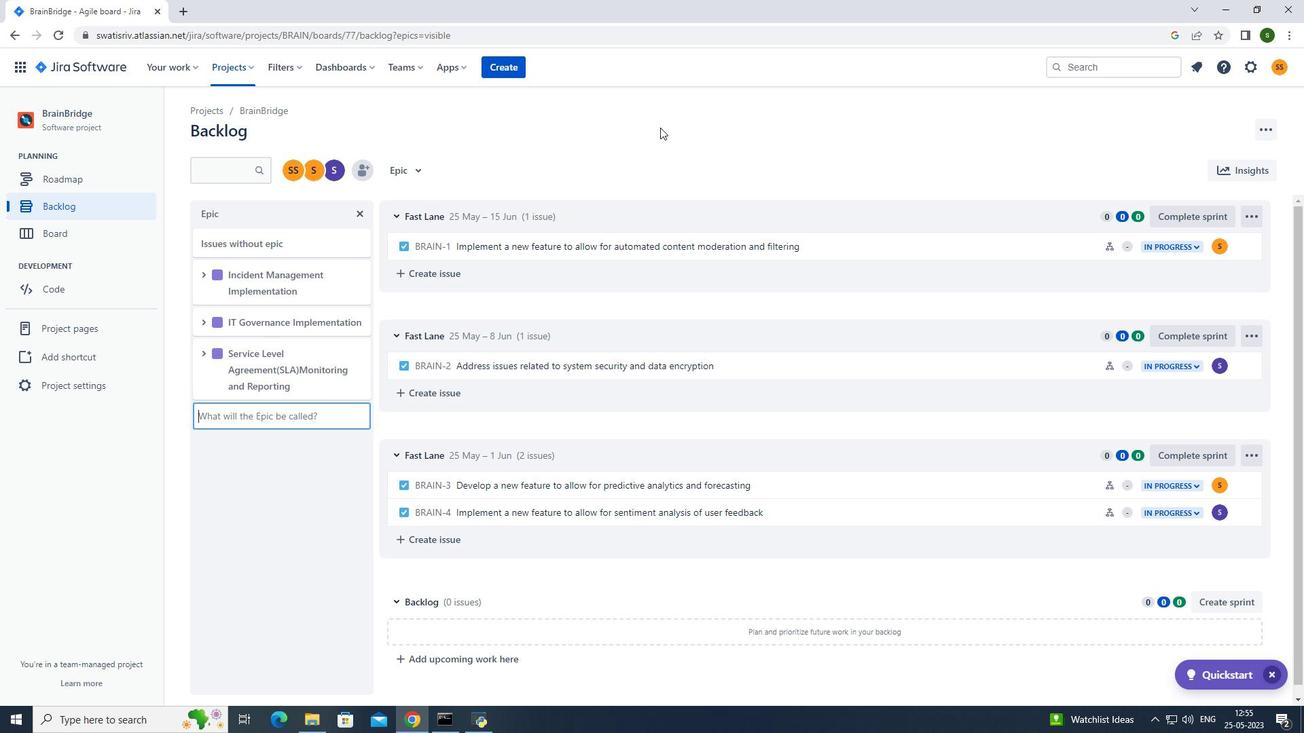 
Action: Mouse pressed left at (659, 127)
Screenshot: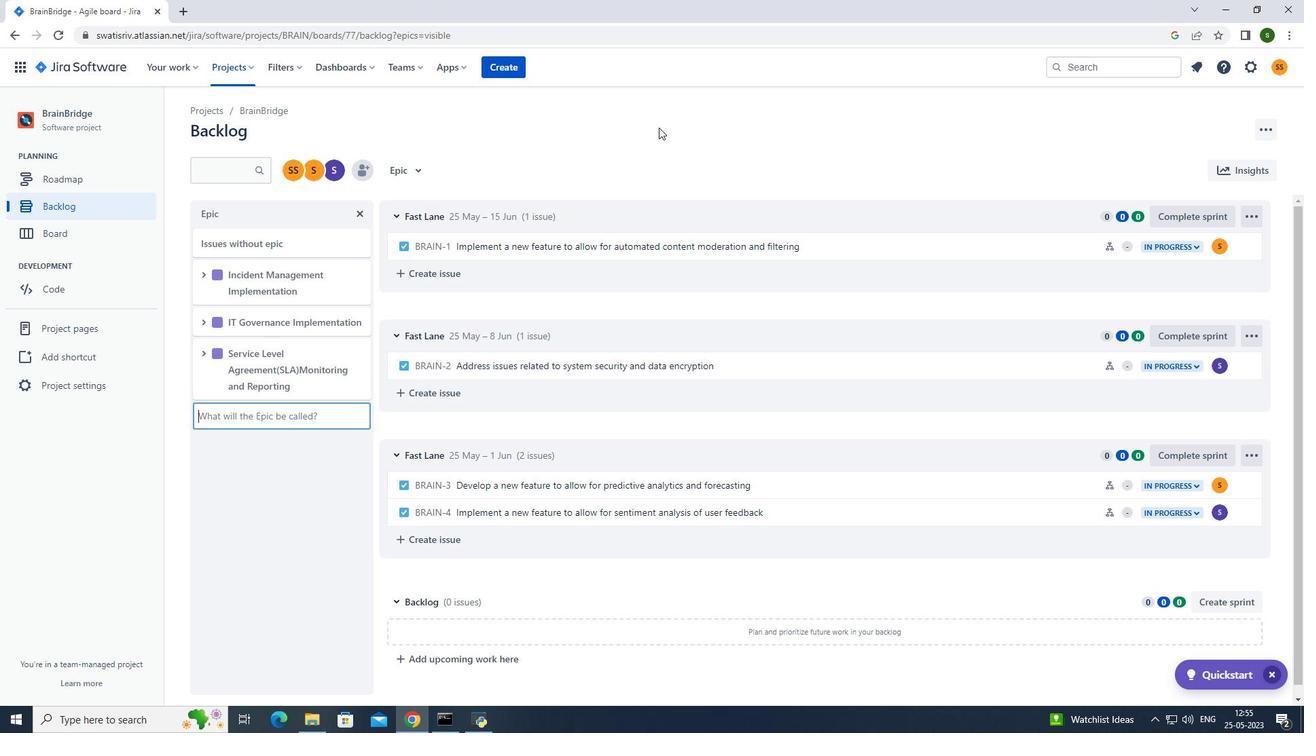 
